 Task: Open Card Card0000000223 in Board Board0000000056 in Workspace WS0000000019 in Trello. Add Member Mailaustralia7@gmail.com to Card Card0000000223 in Board Board0000000056 in Workspace WS0000000019 in Trello. Add Orange Label titled Label0000000223 to Card Card0000000223 in Board Board0000000056 in Workspace WS0000000019 in Trello. Add Checklist CL0000000223 to Card Card0000000223 in Board Board0000000056 in Workspace WS0000000019 in Trello. Add Dates with Start Date as Oct 01 2023 and Due Date as Oct 31 2023 to Card Card0000000223 in Board Board0000000056 in Workspace WS0000000019 in Trello
Action: Mouse moved to (577, 64)
Screenshot: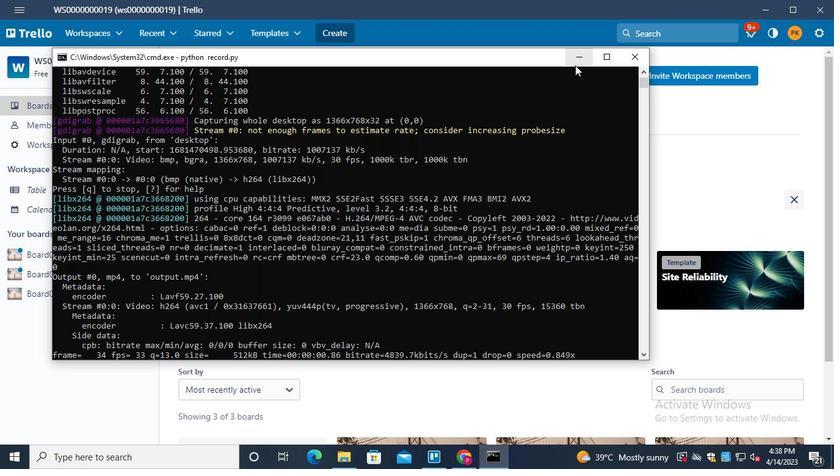 
Action: Mouse pressed left at (577, 64)
Screenshot: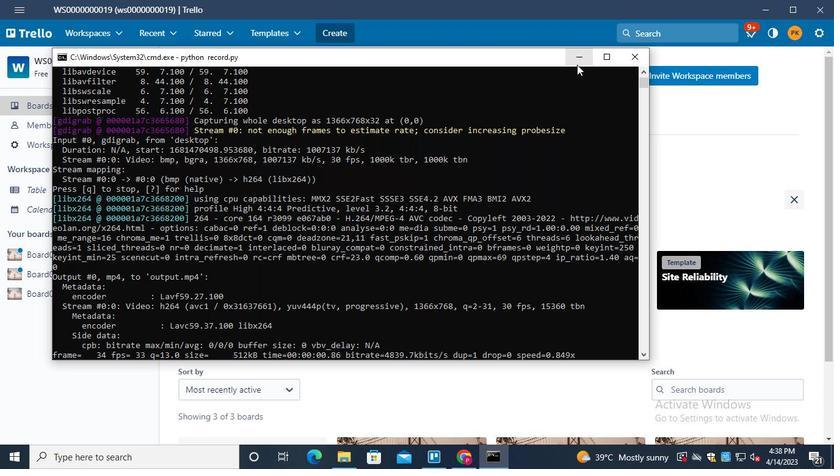 
Action: Mouse moved to (69, 261)
Screenshot: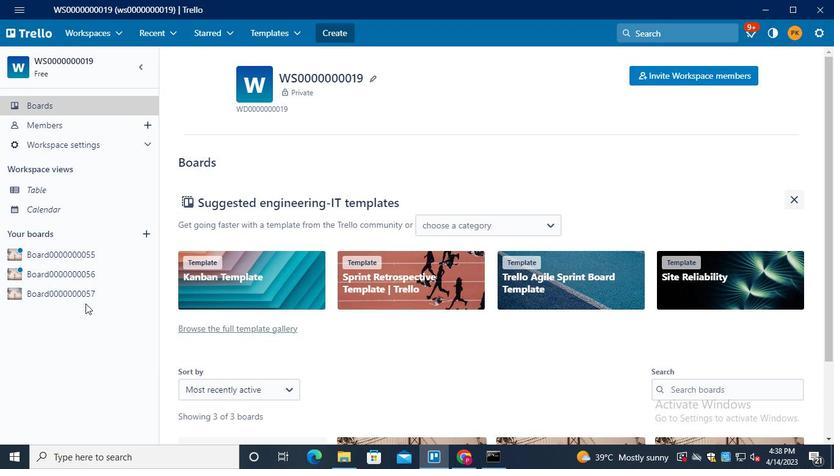 
Action: Mouse pressed left at (69, 261)
Screenshot: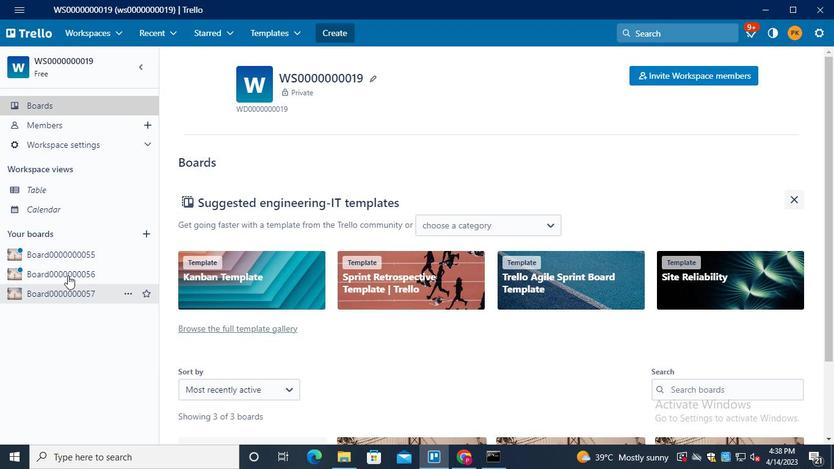 
Action: Mouse moved to (69, 282)
Screenshot: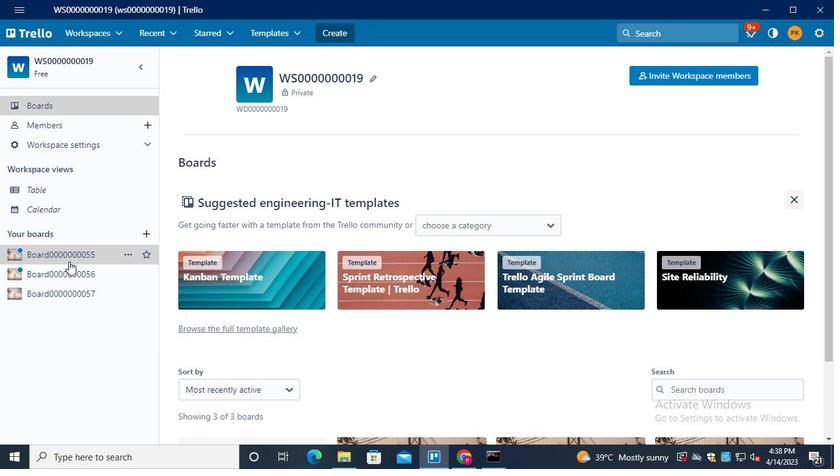
Action: Mouse pressed left at (69, 282)
Screenshot: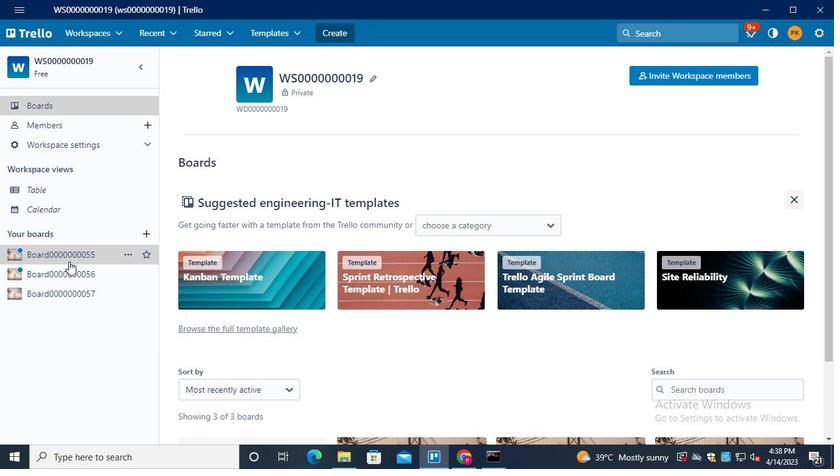 
Action: Mouse moved to (239, 329)
Screenshot: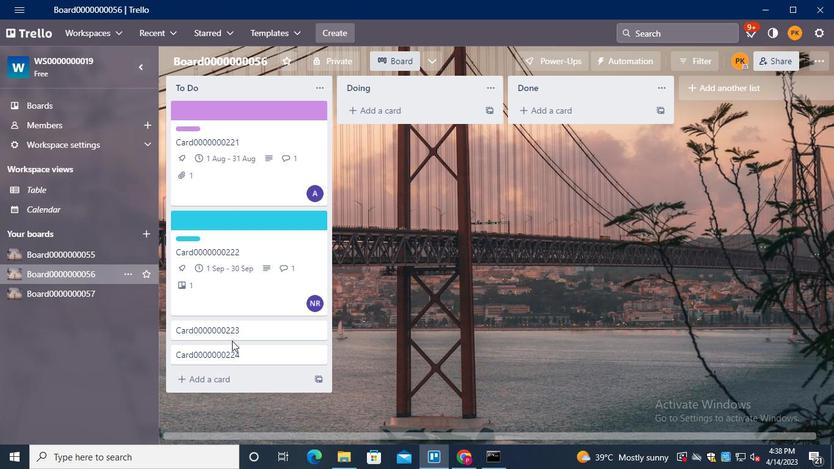 
Action: Mouse pressed left at (239, 329)
Screenshot: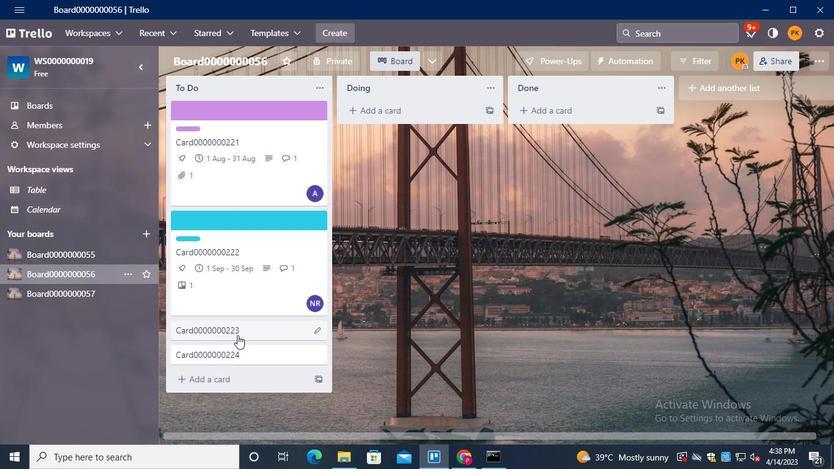 
Action: Mouse moved to (592, 112)
Screenshot: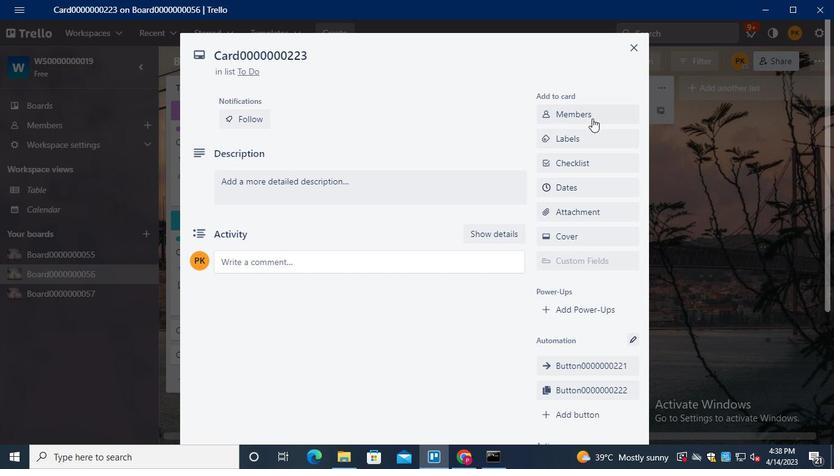 
Action: Mouse pressed left at (592, 112)
Screenshot: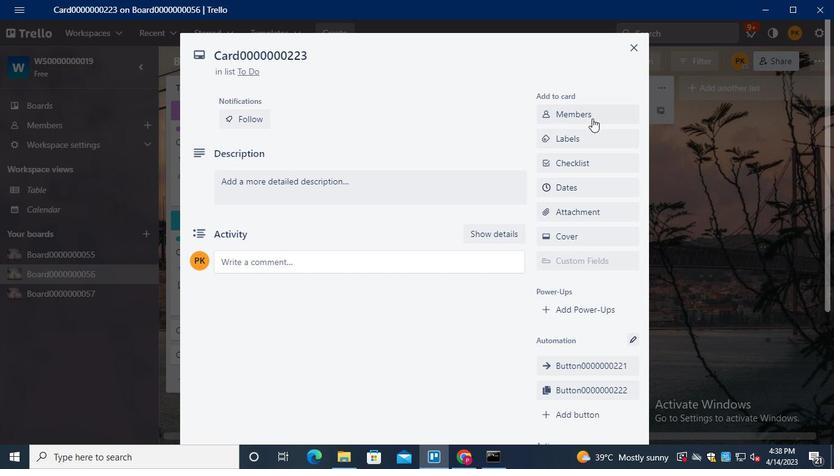 
Action: Keyboard Key.shift
Screenshot: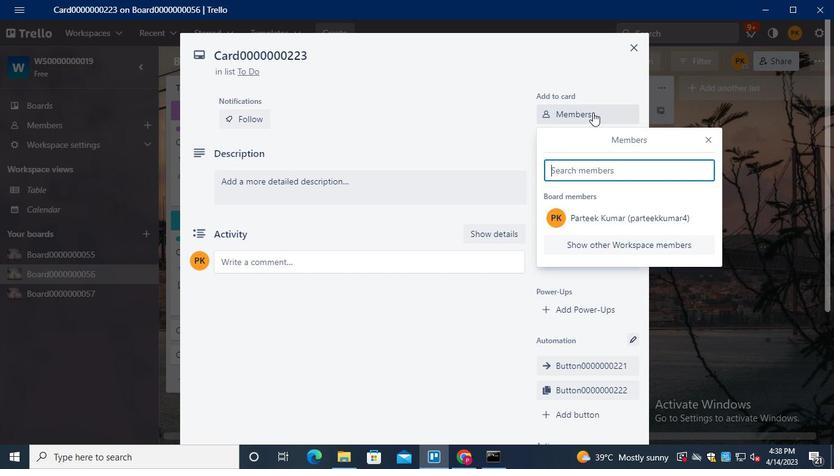 
Action: Keyboard M
Screenshot: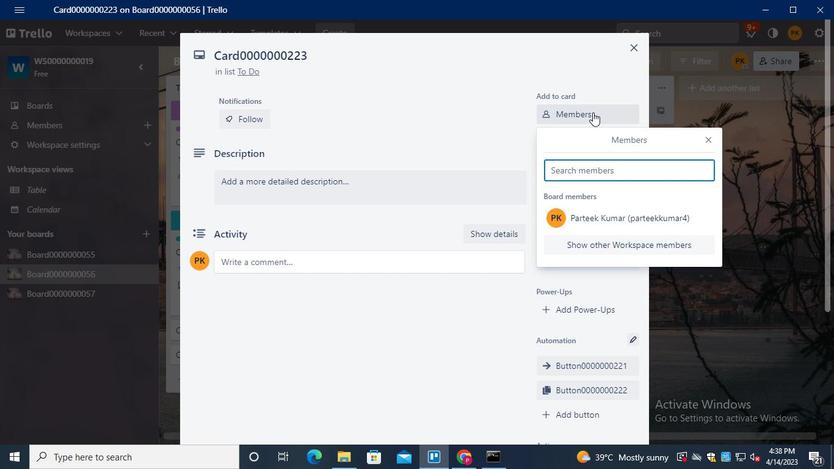 
Action: Keyboard a
Screenshot: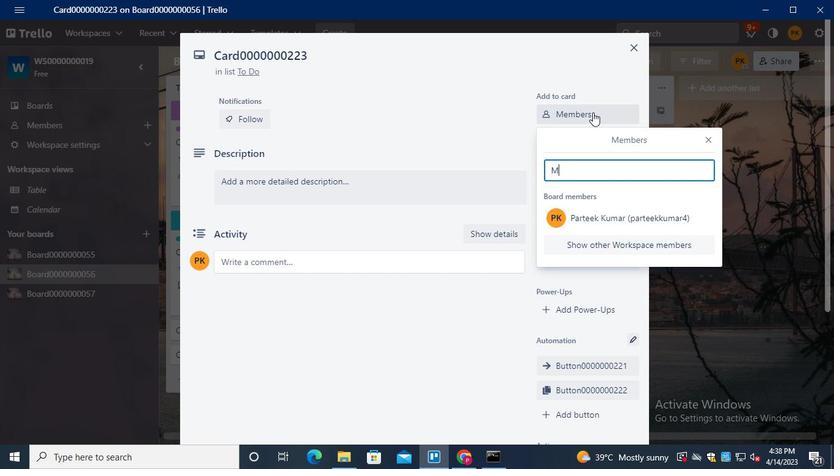 
Action: Keyboard i
Screenshot: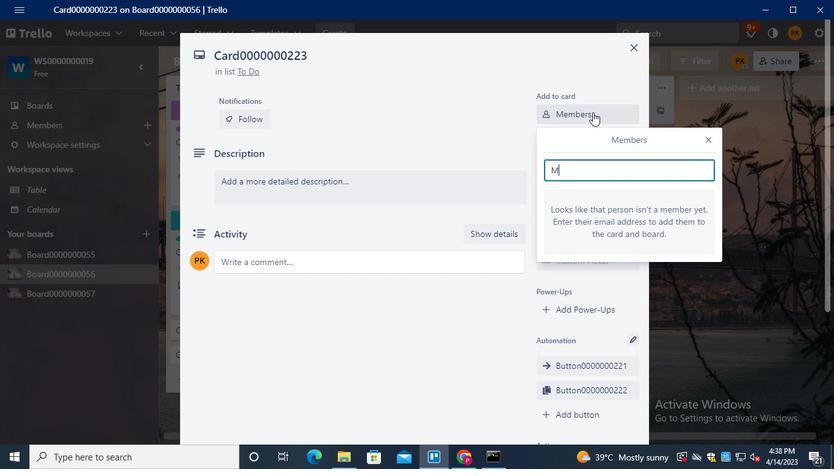 
Action: Keyboard l
Screenshot: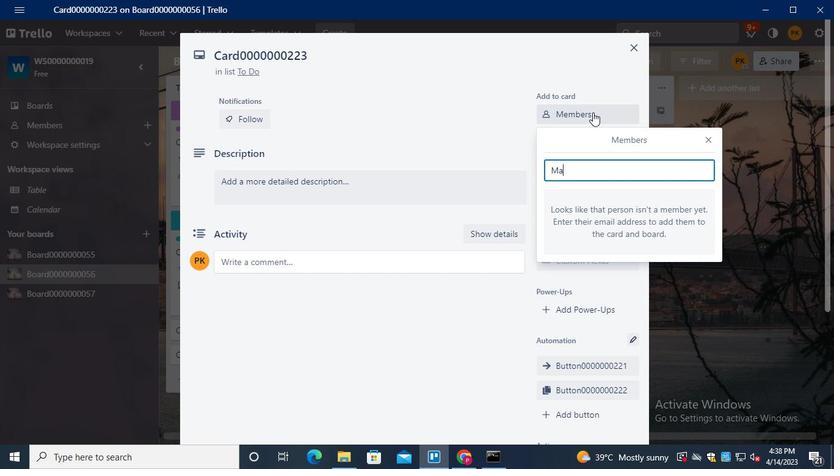 
Action: Keyboard a
Screenshot: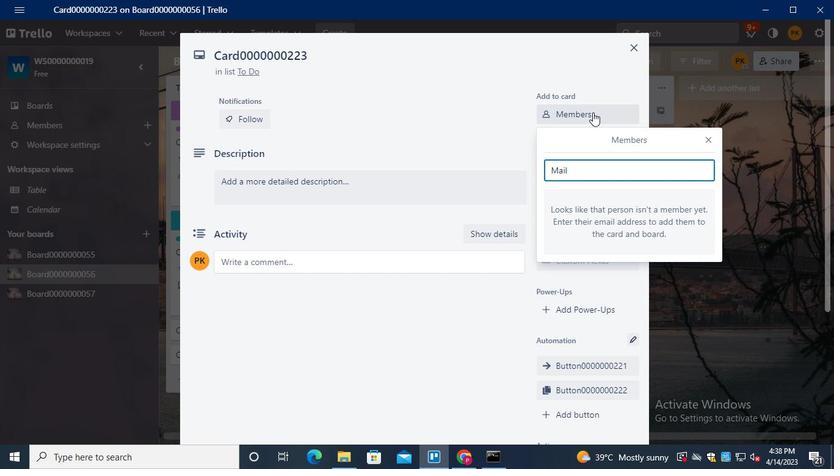 
Action: Keyboard u
Screenshot: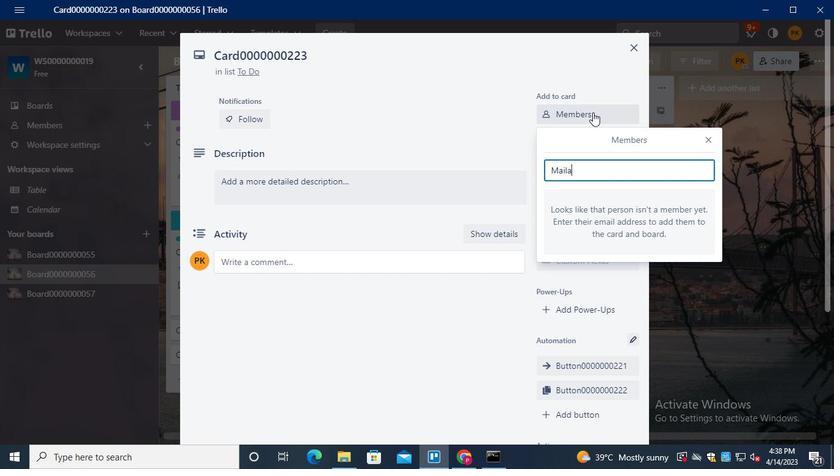
Action: Keyboard s
Screenshot: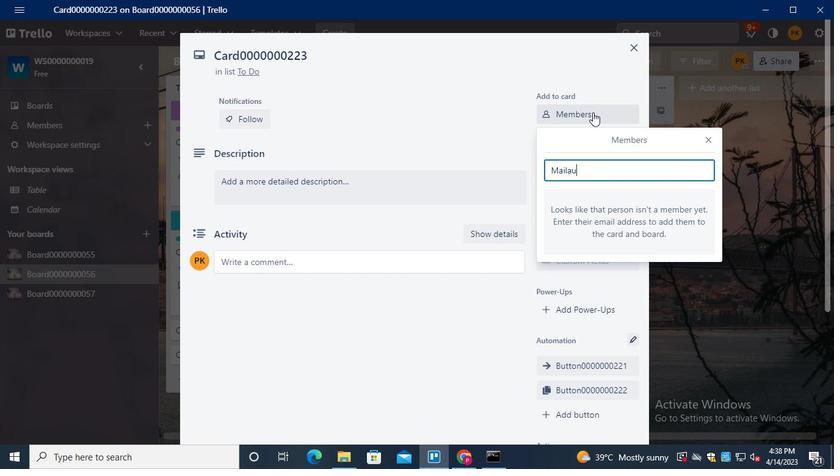 
Action: Keyboard t
Screenshot: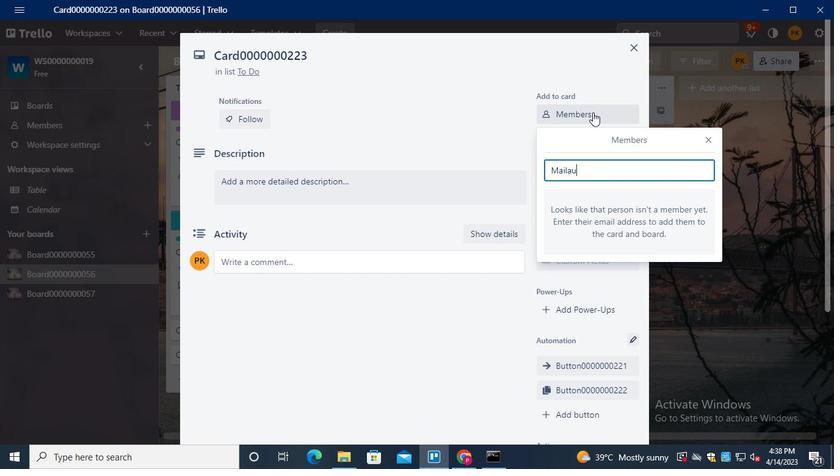 
Action: Keyboard r
Screenshot: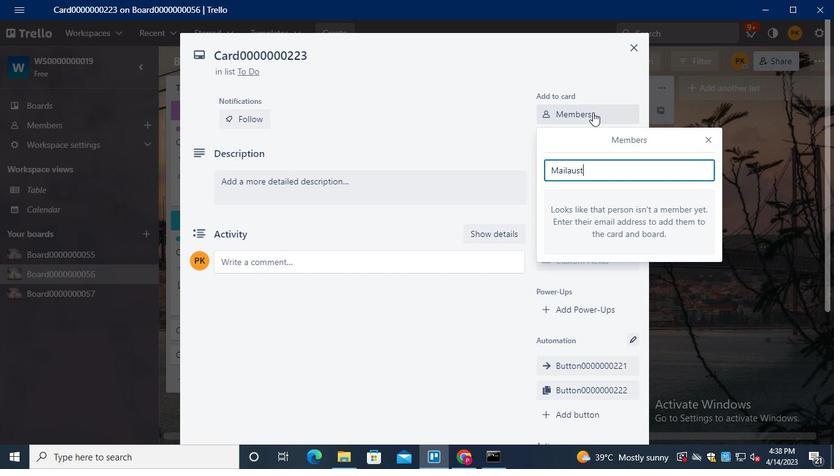 
Action: Keyboard a
Screenshot: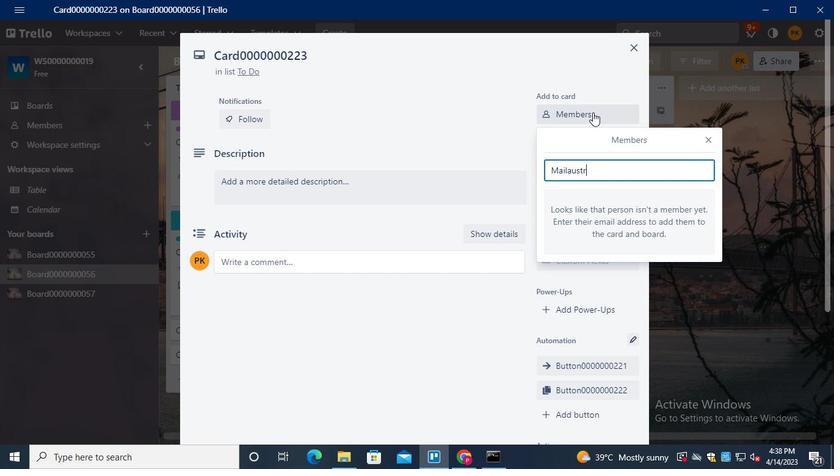 
Action: Keyboard l
Screenshot: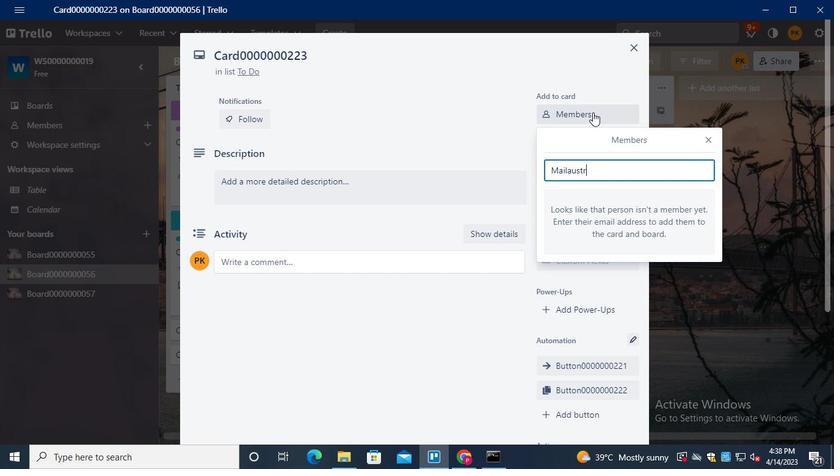 
Action: Keyboard i
Screenshot: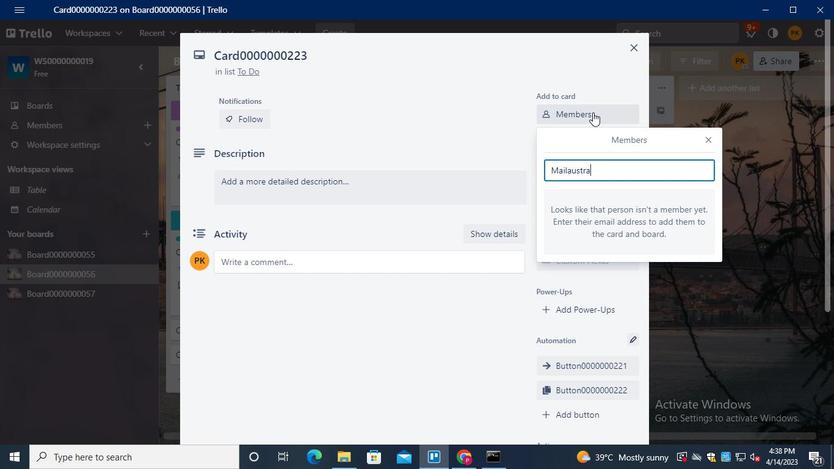 
Action: Keyboard a
Screenshot: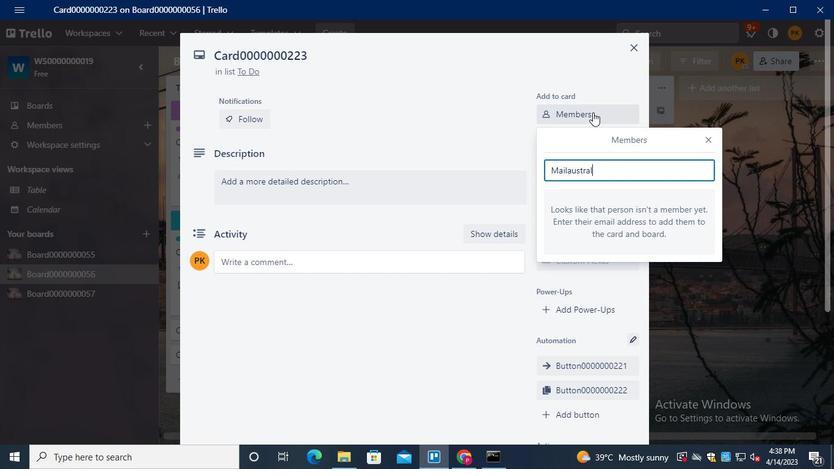 
Action: Keyboard <103>
Screenshot: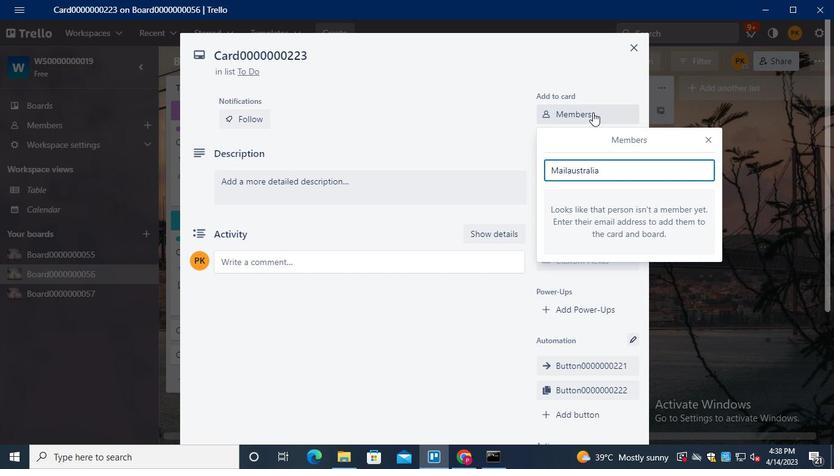 
Action: Keyboard Key.shift
Screenshot: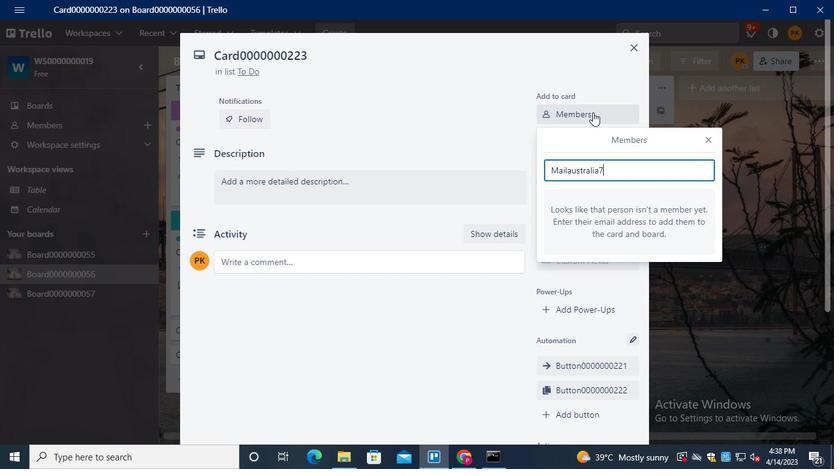 
Action: Keyboard @
Screenshot: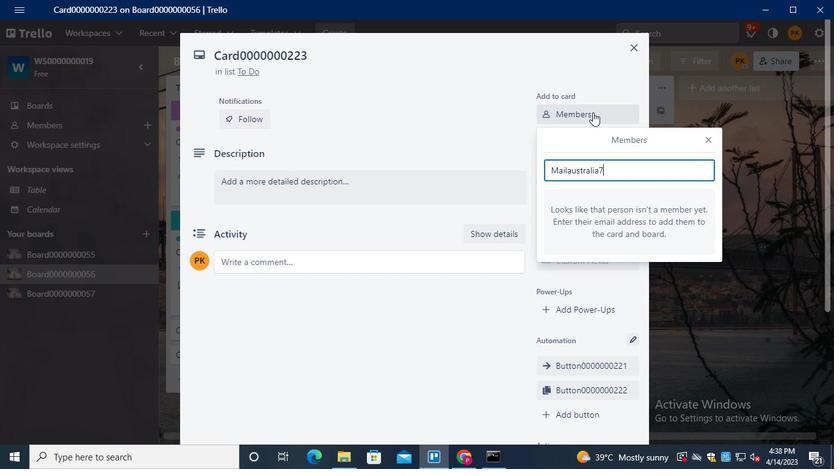 
Action: Keyboard g
Screenshot: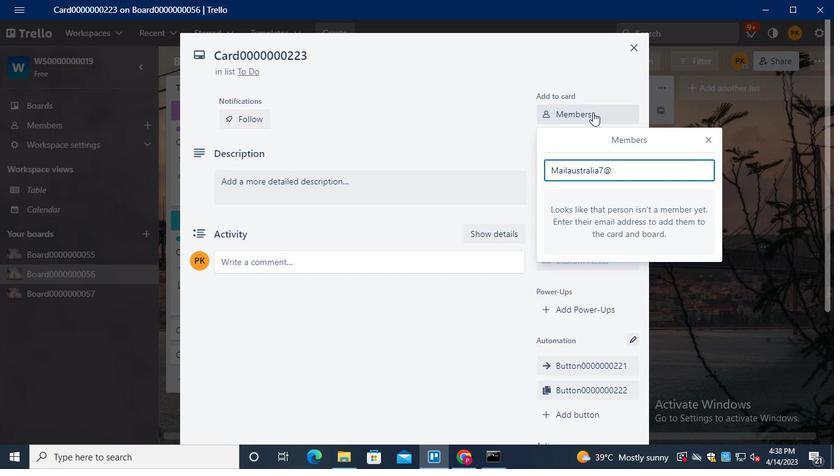 
Action: Keyboard m
Screenshot: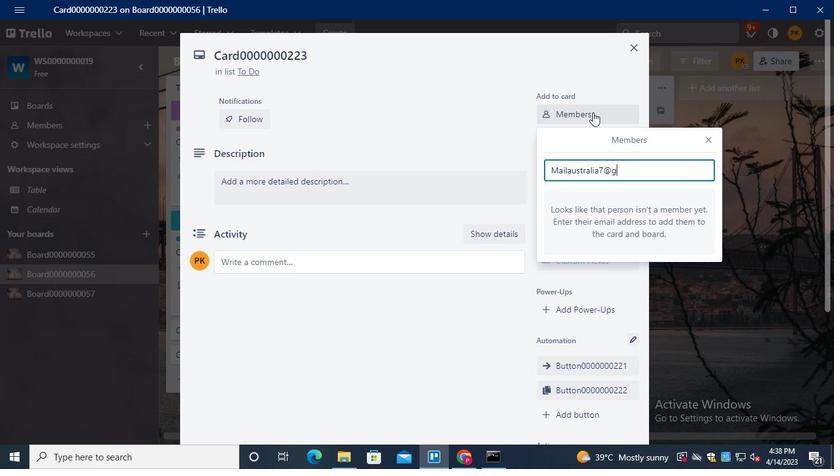 
Action: Keyboard a
Screenshot: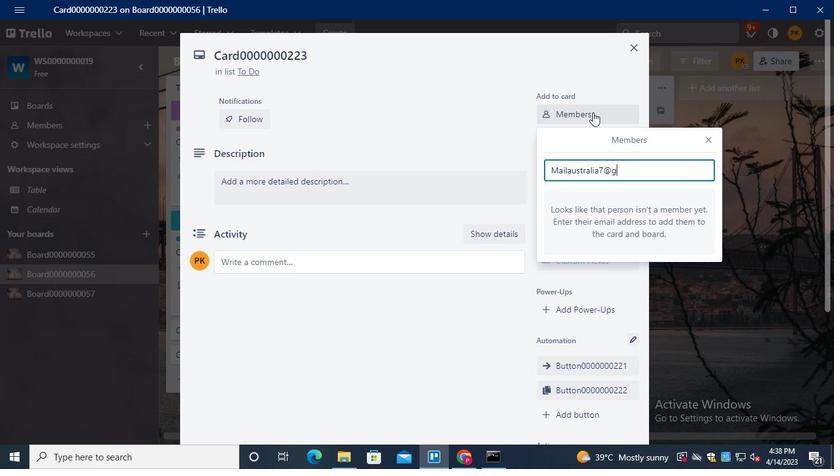 
Action: Keyboard i
Screenshot: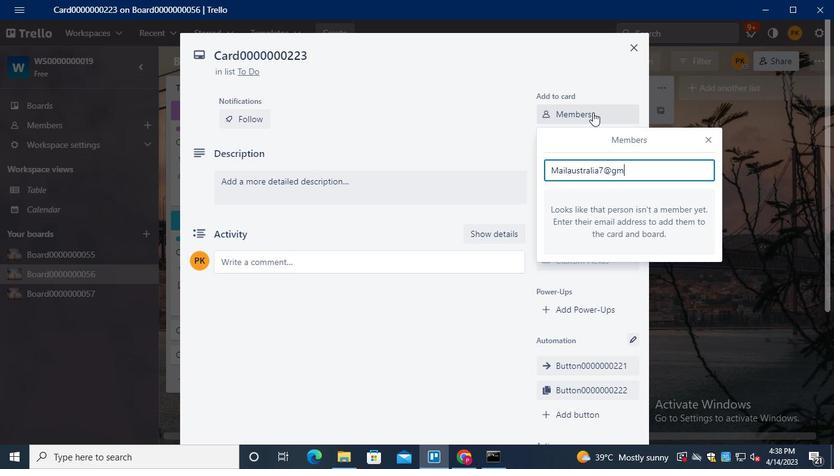 
Action: Keyboard l
Screenshot: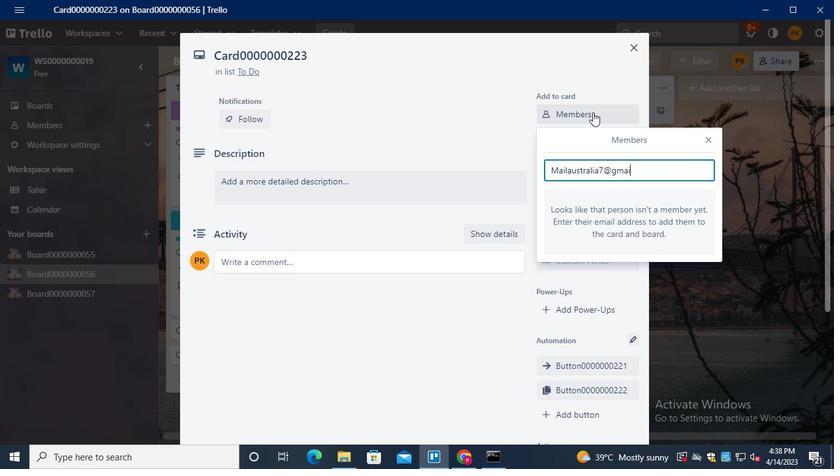 
Action: Keyboard .
Screenshot: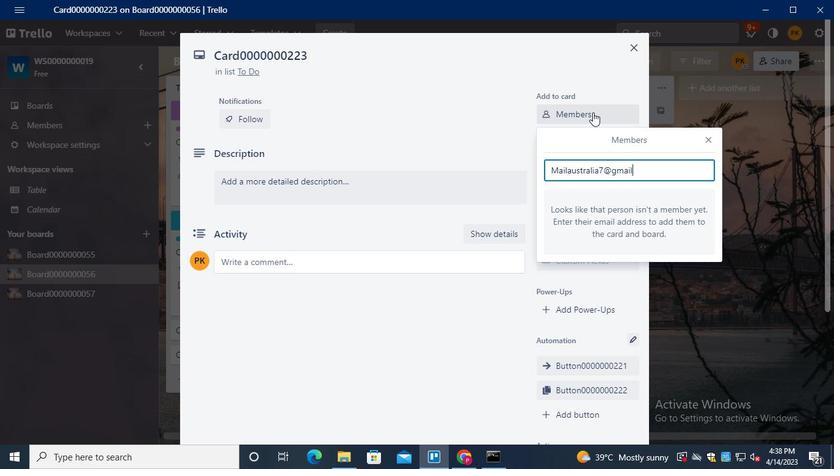 
Action: Keyboard c
Screenshot: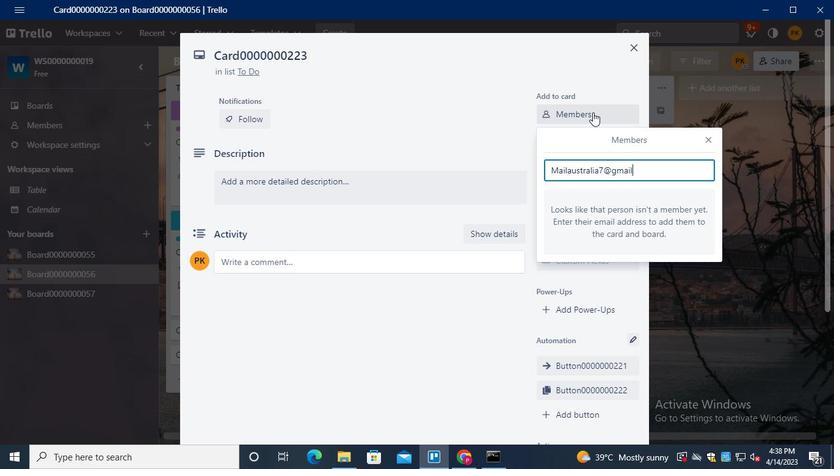 
Action: Keyboard o
Screenshot: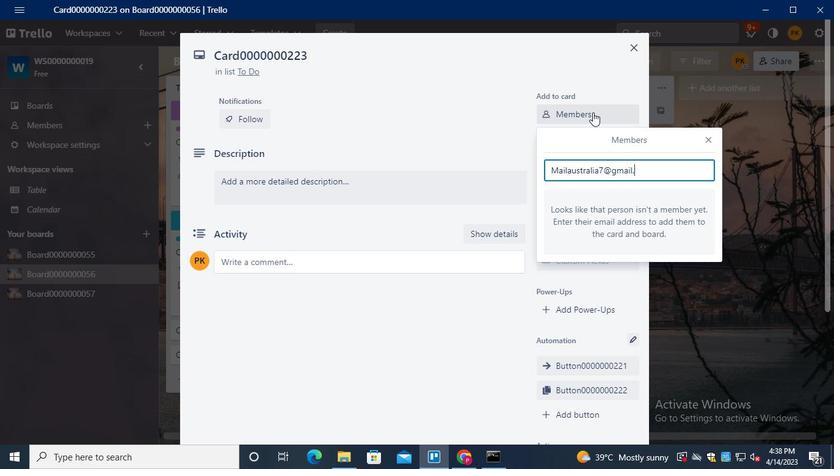 
Action: Keyboard m
Screenshot: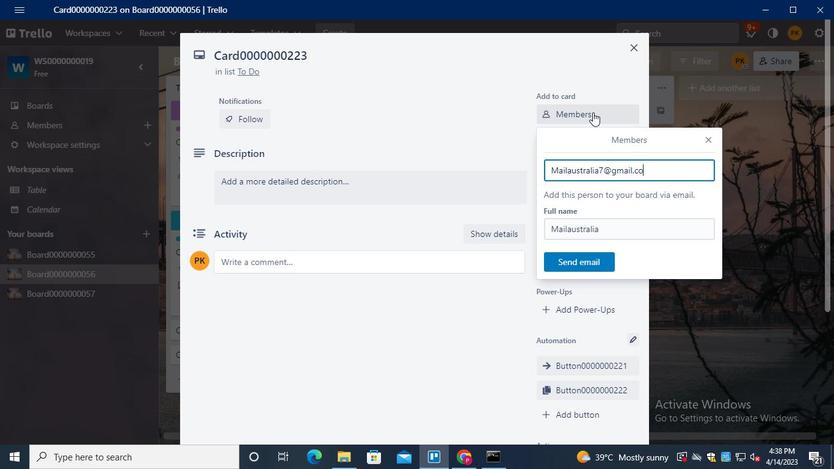 
Action: Mouse moved to (574, 266)
Screenshot: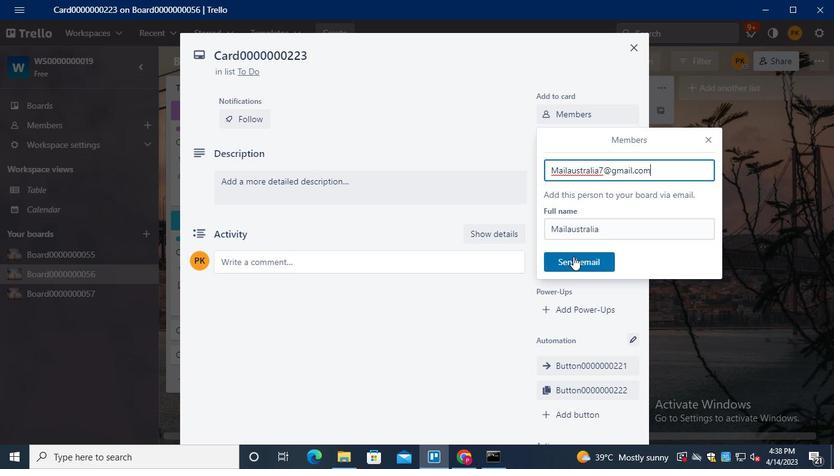 
Action: Mouse pressed left at (574, 266)
Screenshot: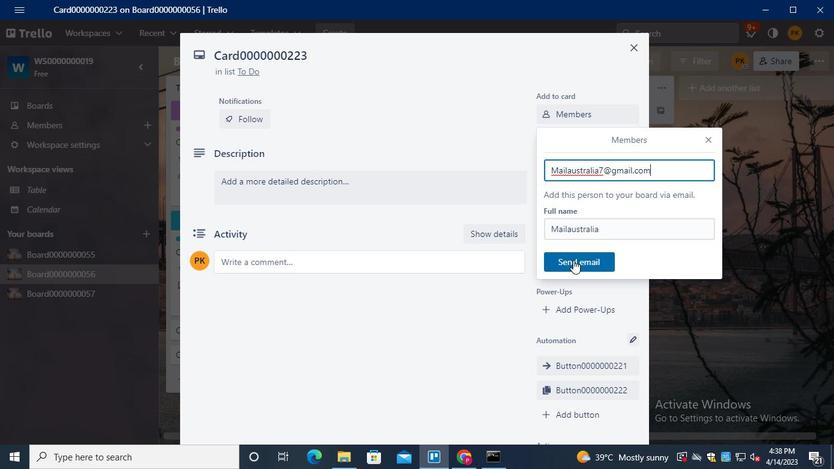 
Action: Mouse moved to (589, 140)
Screenshot: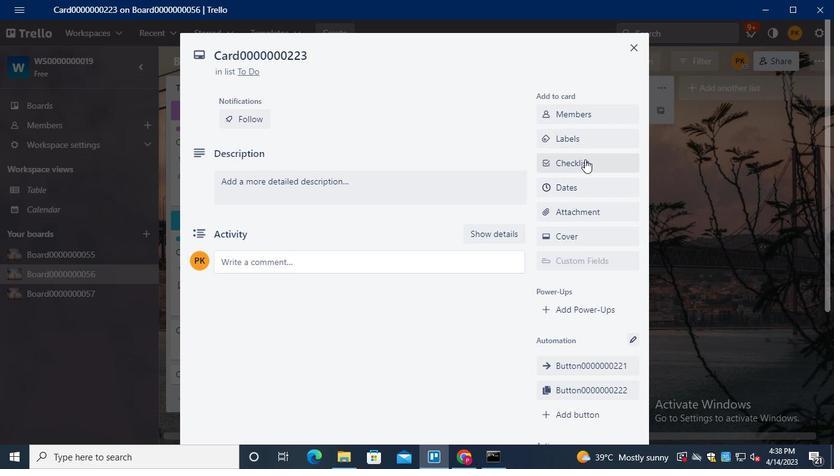 
Action: Mouse pressed left at (589, 140)
Screenshot: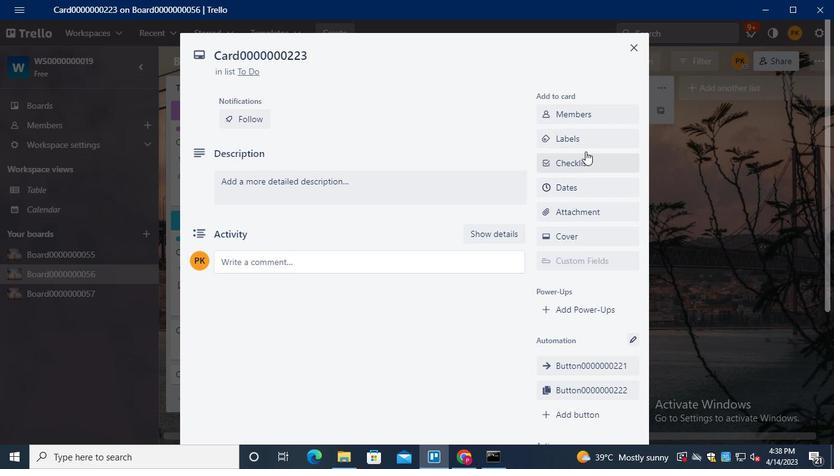 
Action: Mouse moved to (621, 315)
Screenshot: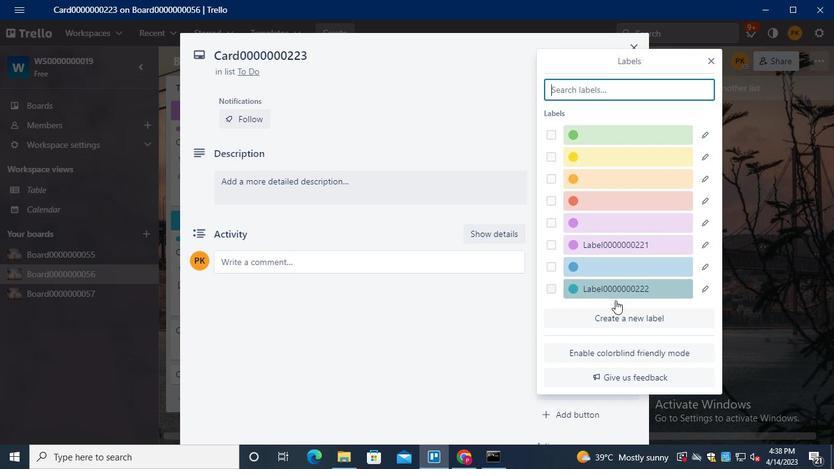 
Action: Mouse pressed left at (621, 315)
Screenshot: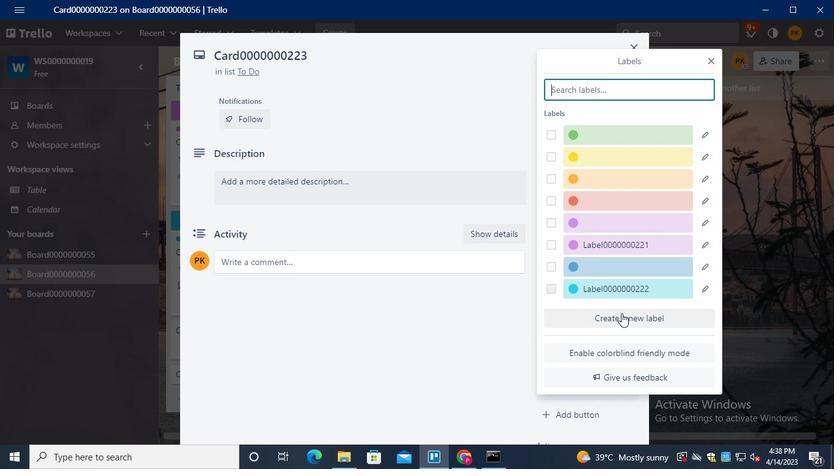 
Action: Mouse moved to (608, 174)
Screenshot: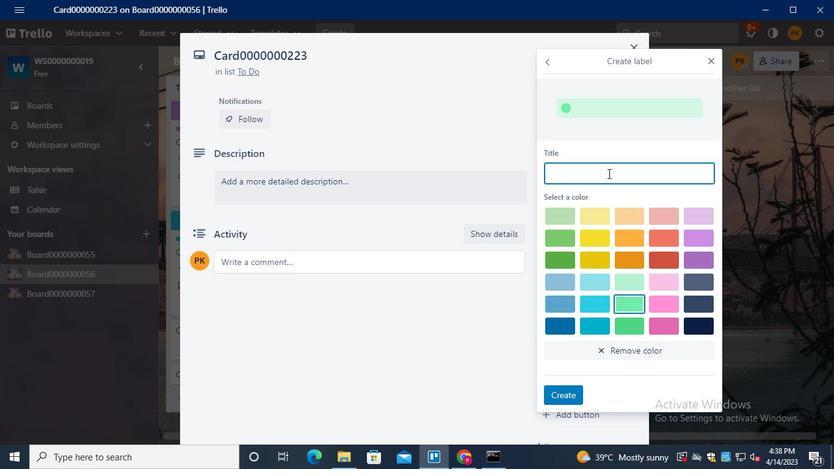 
Action: Keyboard Key.shift
Screenshot: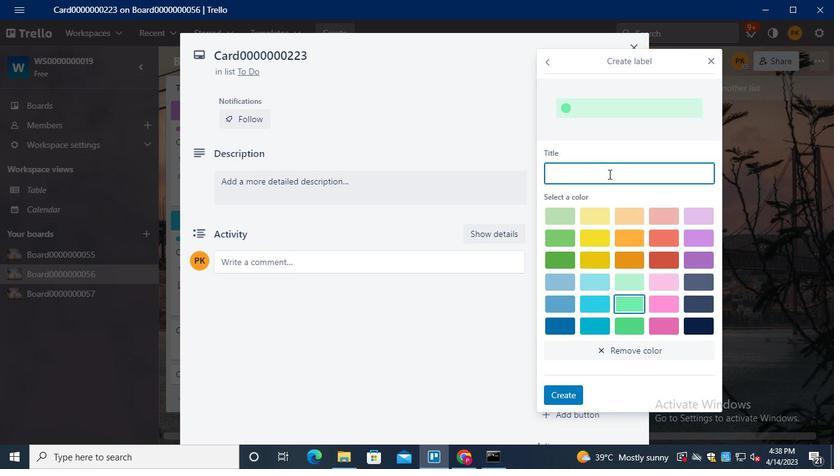
Action: Keyboard L
Screenshot: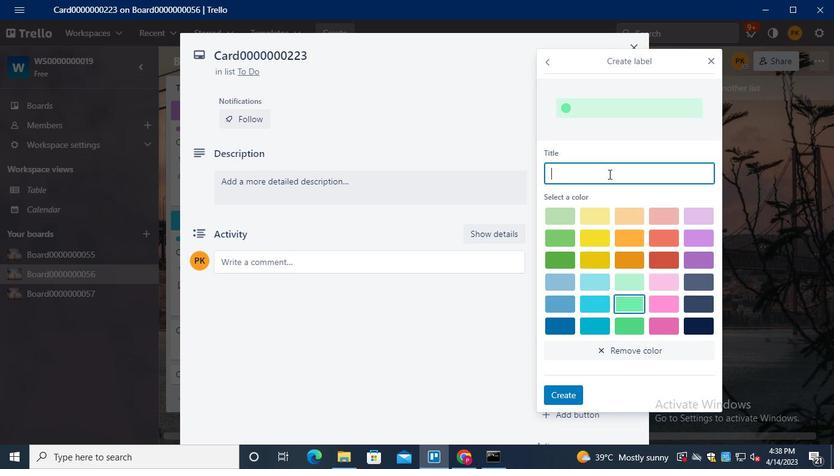
Action: Keyboard a
Screenshot: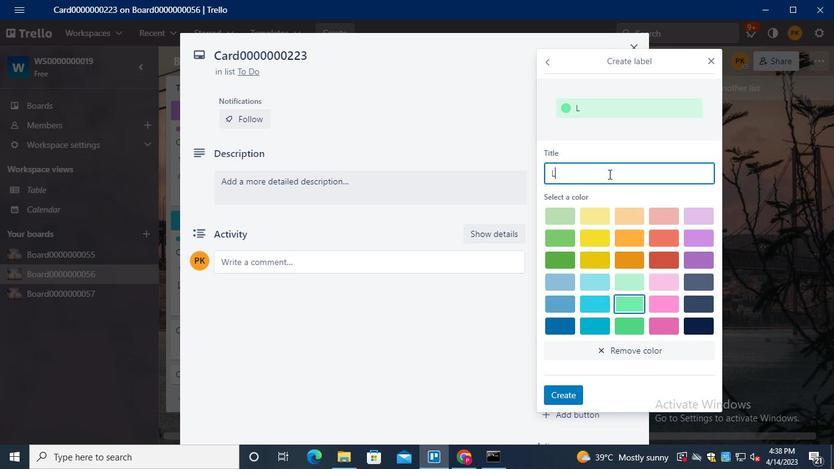 
Action: Keyboard b
Screenshot: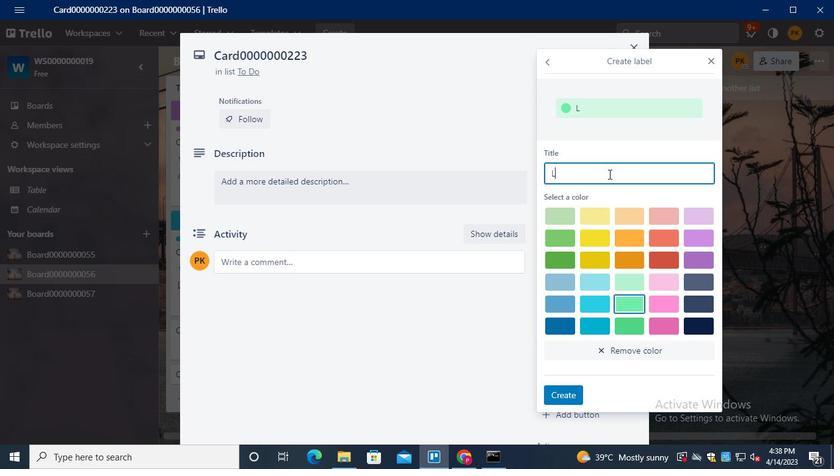
Action: Keyboard e
Screenshot: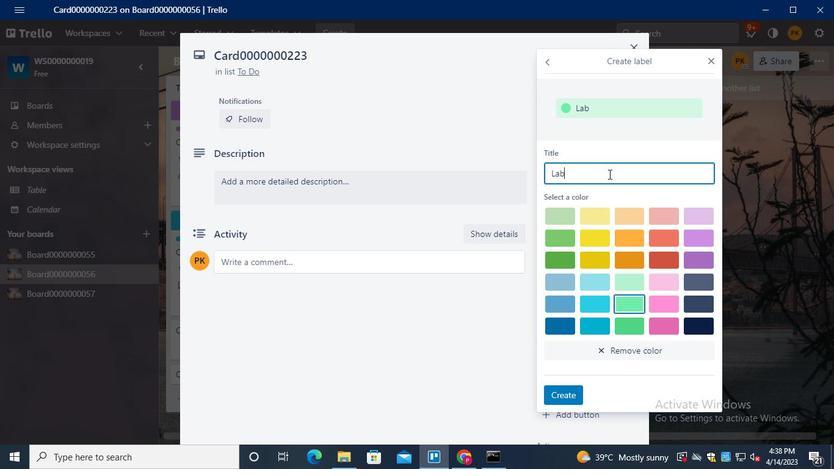 
Action: Keyboard l
Screenshot: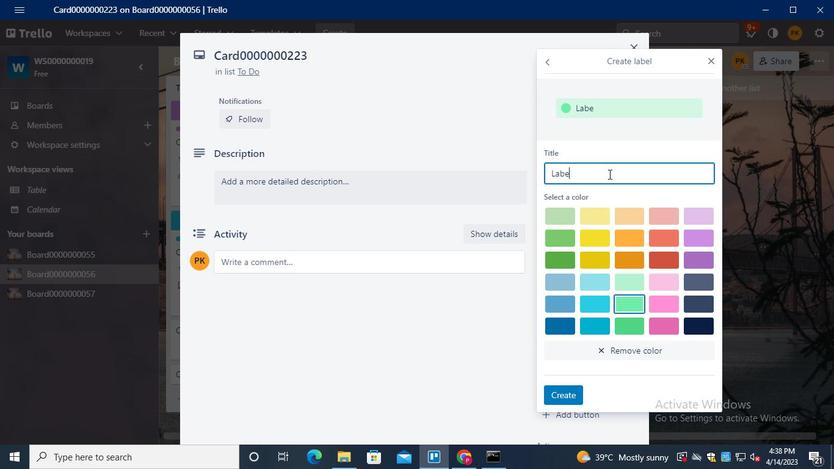 
Action: Keyboard <96>
Screenshot: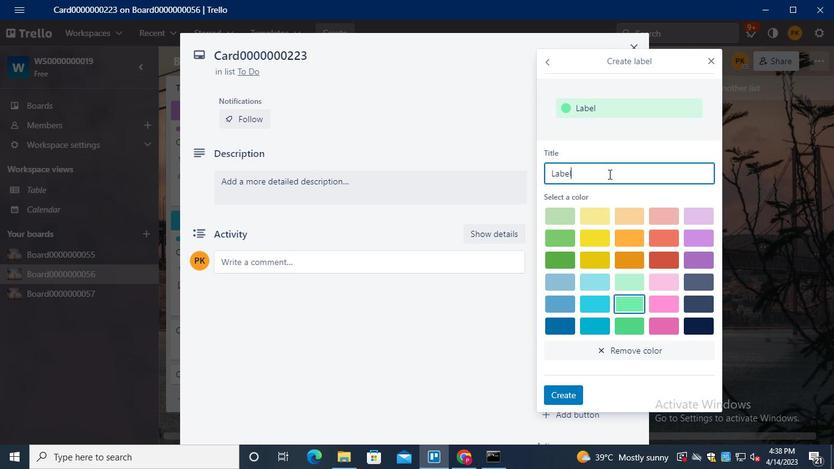 
Action: Keyboard <96>
Screenshot: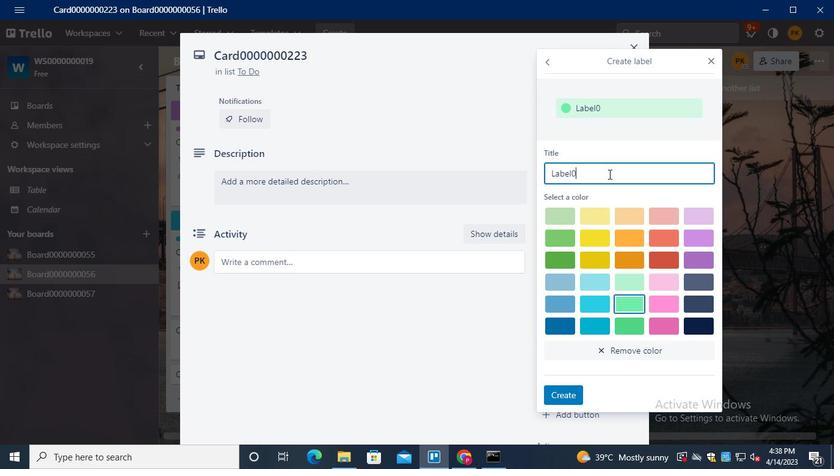 
Action: Keyboard <96>
Screenshot: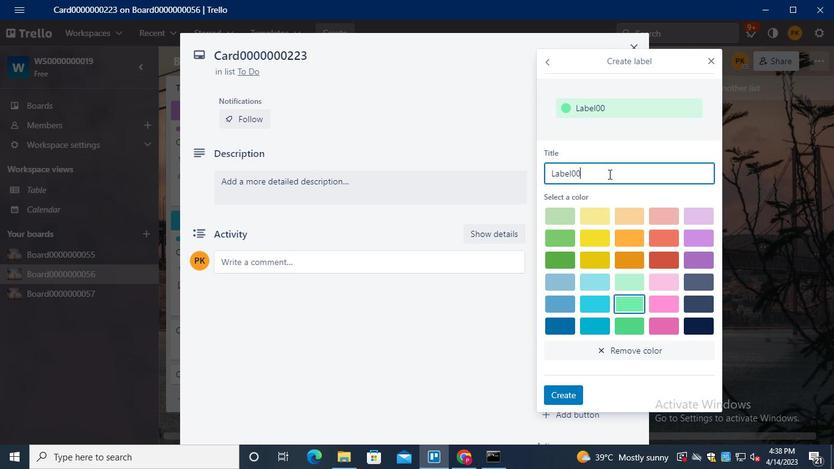 
Action: Keyboard <96>
Screenshot: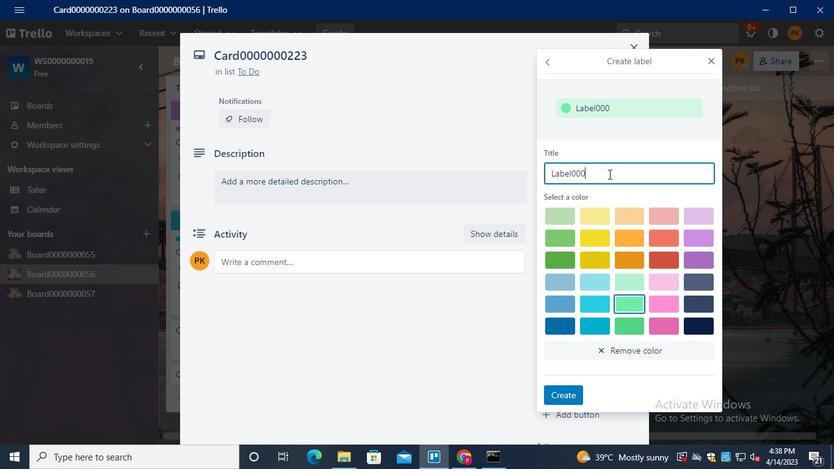 
Action: Keyboard <96>
Screenshot: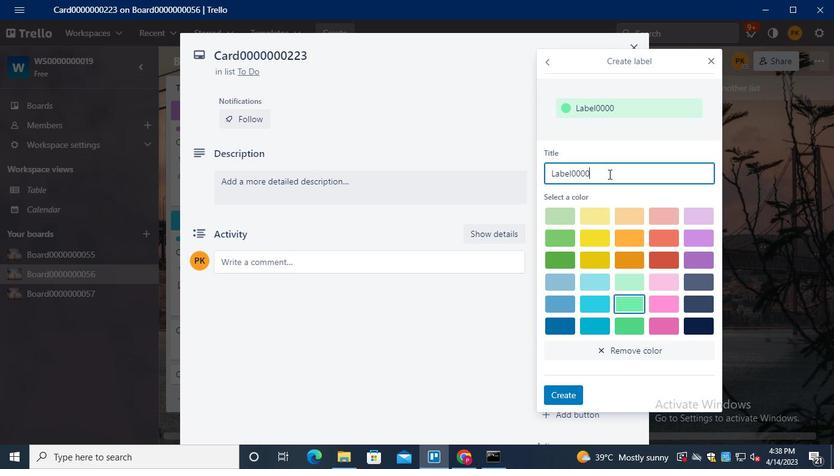 
Action: Keyboard <96>
Screenshot: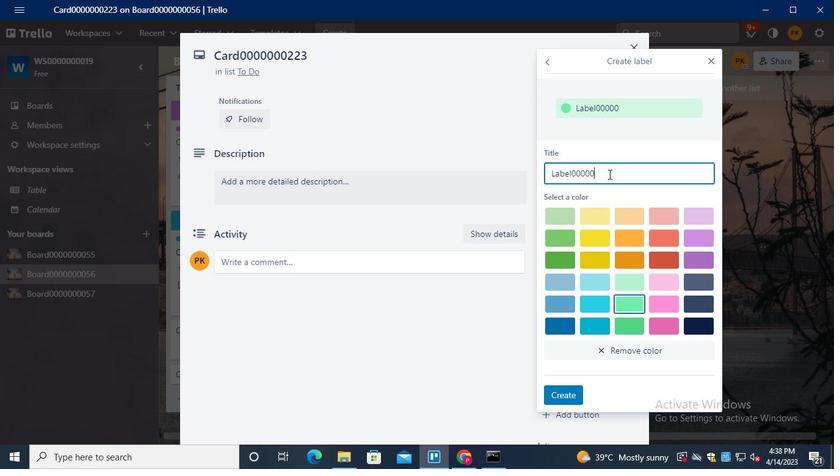 
Action: Keyboard <96>
Screenshot: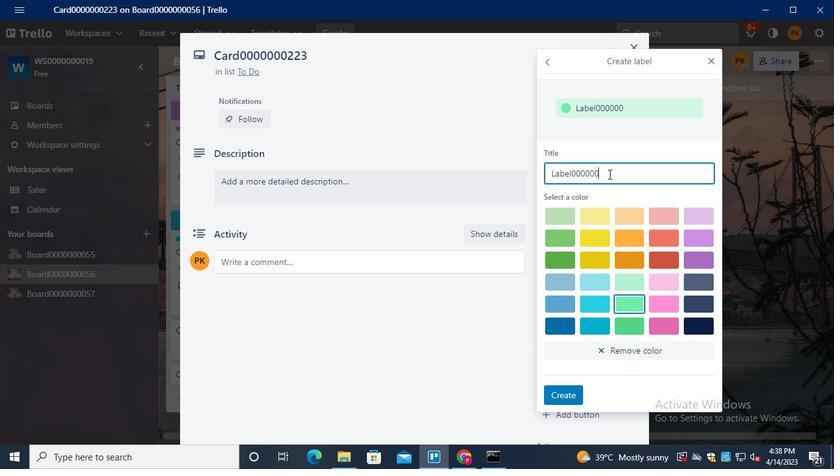 
Action: Keyboard <98>
Screenshot: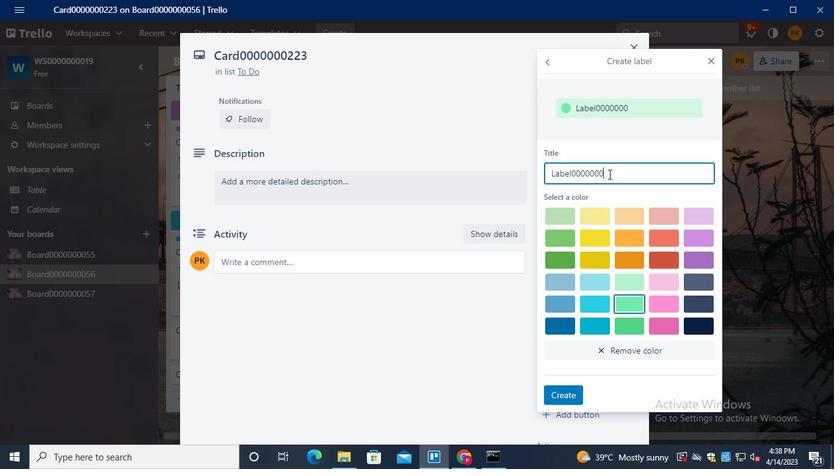 
Action: Keyboard <98>
Screenshot: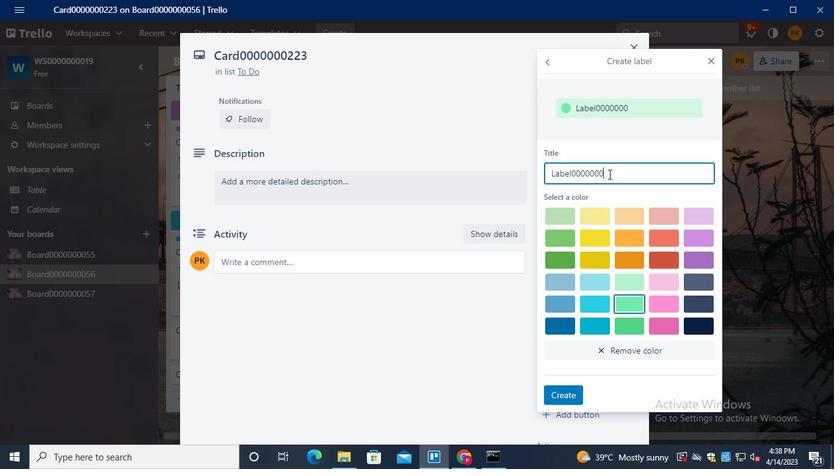 
Action: Keyboard <99>
Screenshot: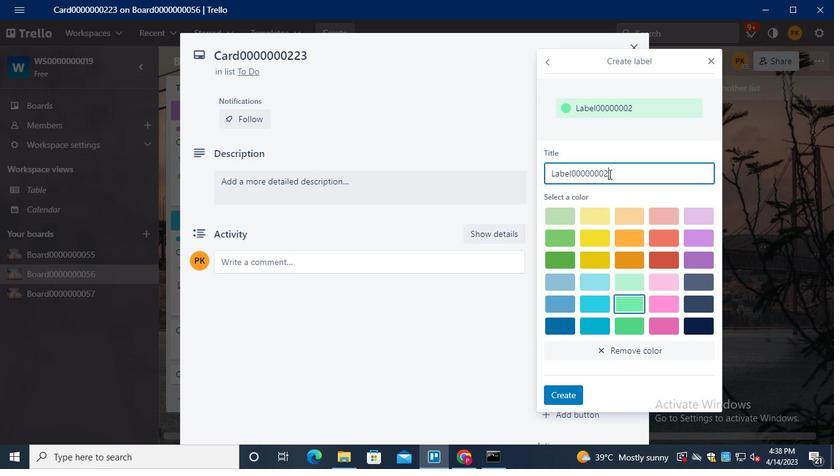 
Action: Mouse moved to (630, 236)
Screenshot: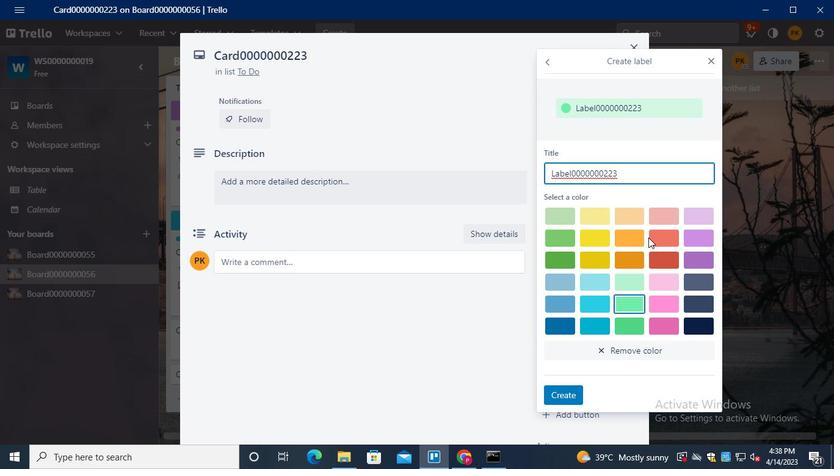 
Action: Mouse pressed left at (630, 236)
Screenshot: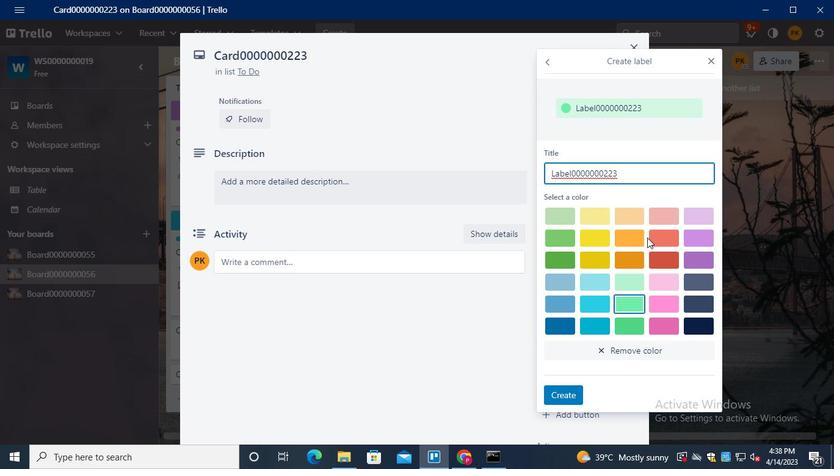 
Action: Mouse moved to (575, 395)
Screenshot: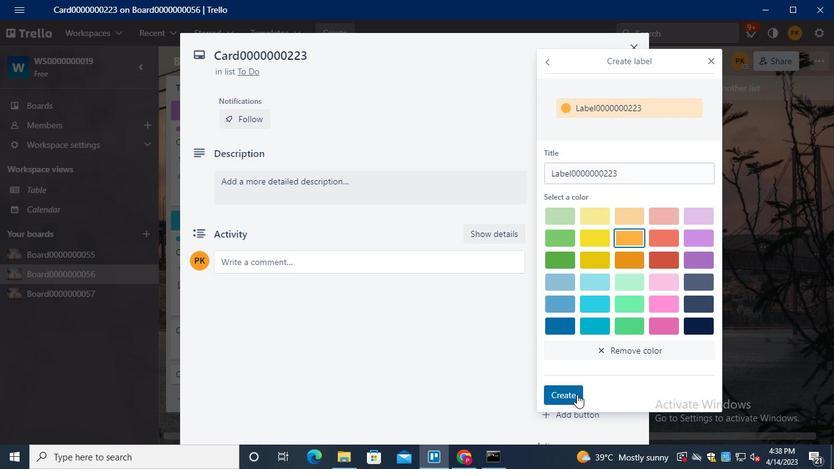 
Action: Mouse pressed left at (575, 395)
Screenshot: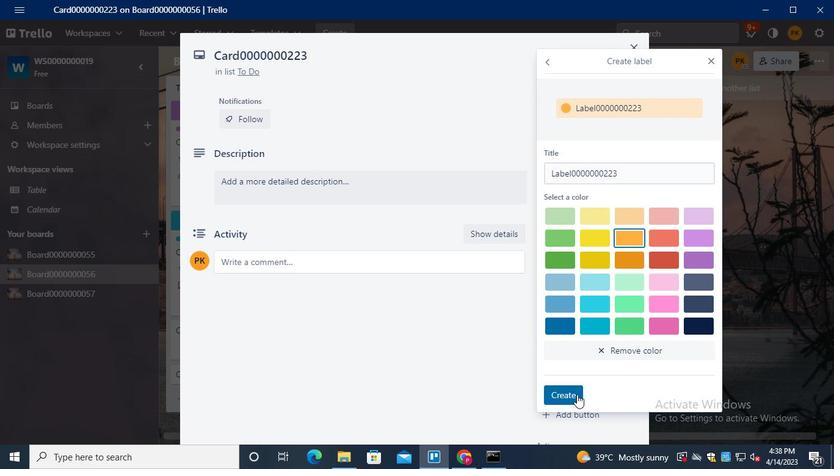 
Action: Mouse moved to (711, 61)
Screenshot: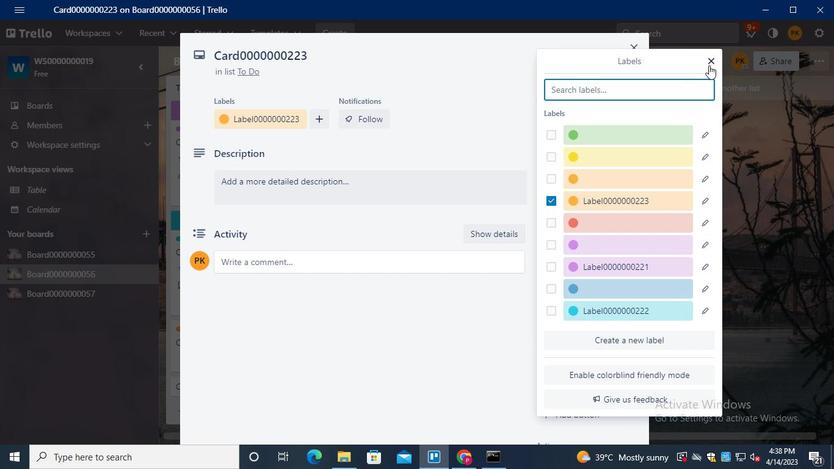
Action: Mouse pressed left at (711, 61)
Screenshot: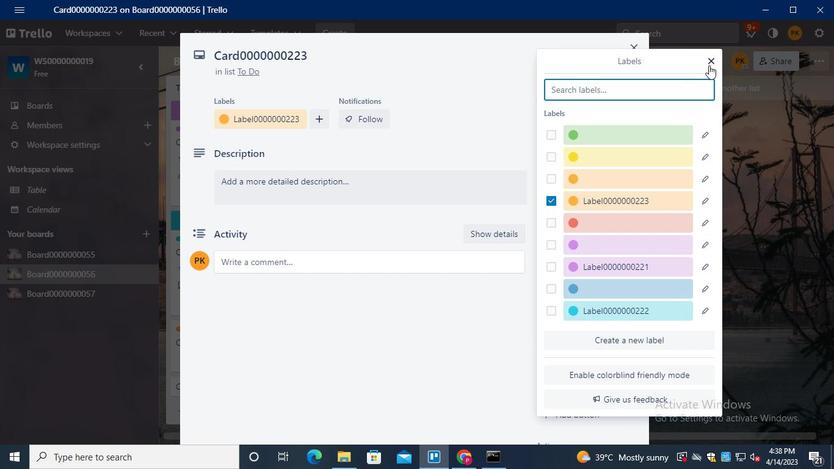 
Action: Mouse moved to (585, 162)
Screenshot: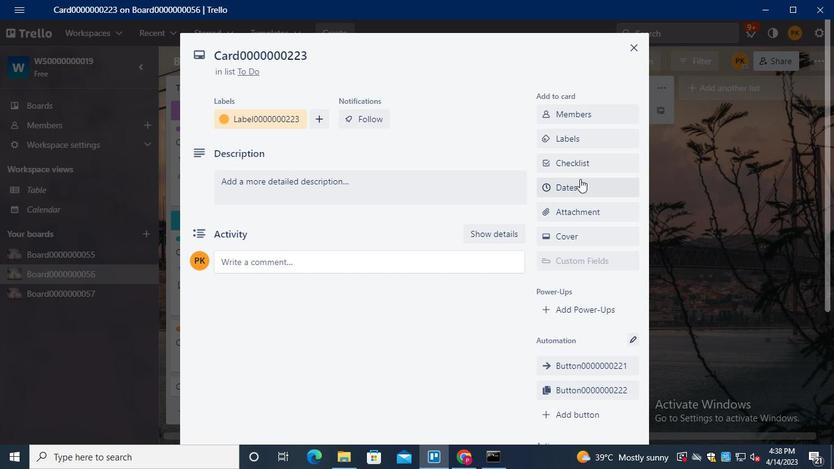 
Action: Mouse pressed left at (585, 162)
Screenshot: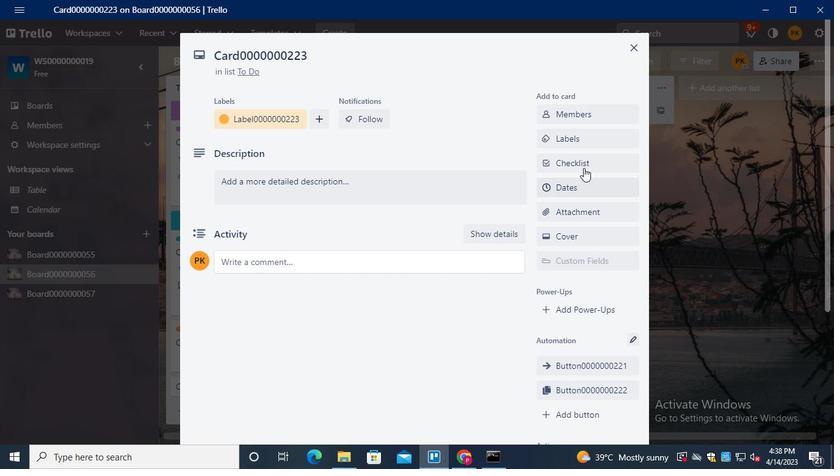 
Action: Mouse moved to (614, 222)
Screenshot: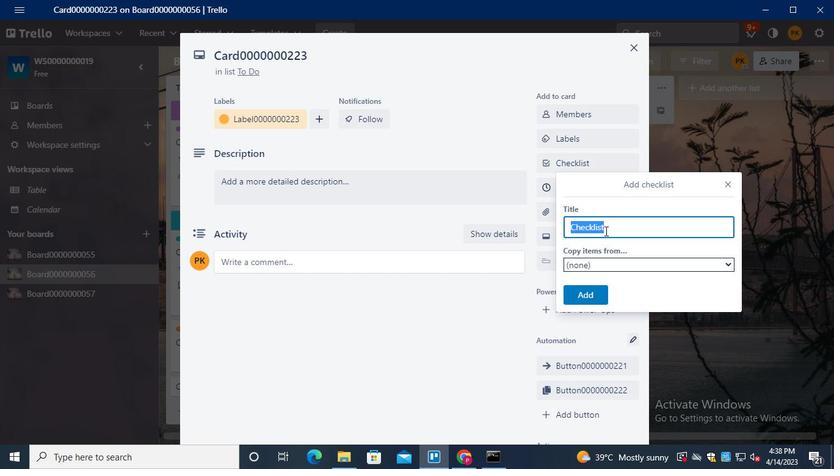 
Action: Keyboard Key.shift
Screenshot: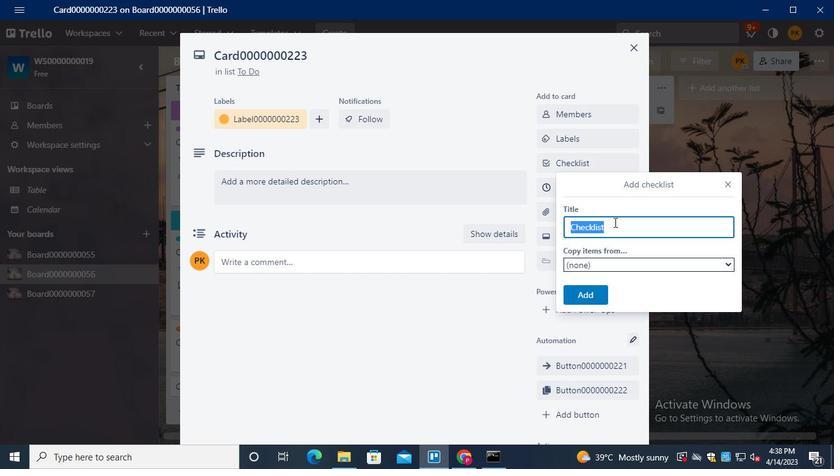 
Action: Keyboard C
Screenshot: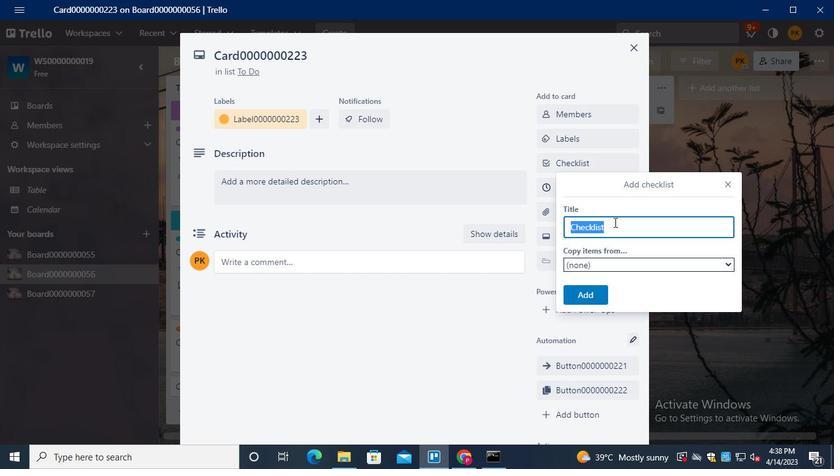 
Action: Keyboard L
Screenshot: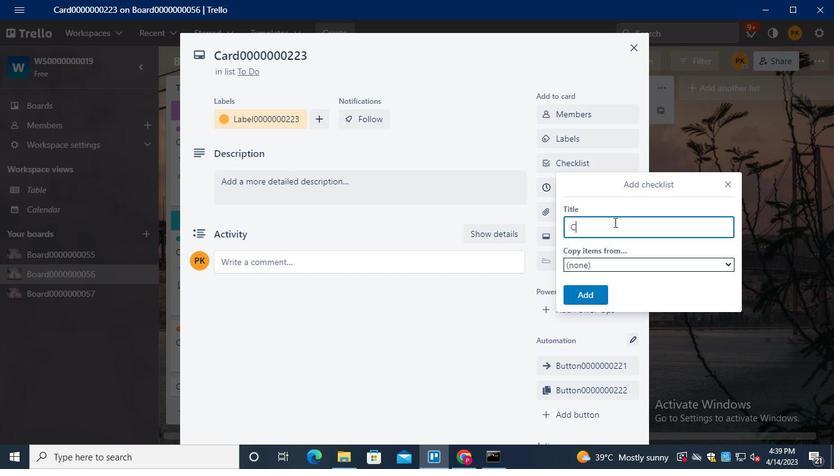 
Action: Keyboard <96>
Screenshot: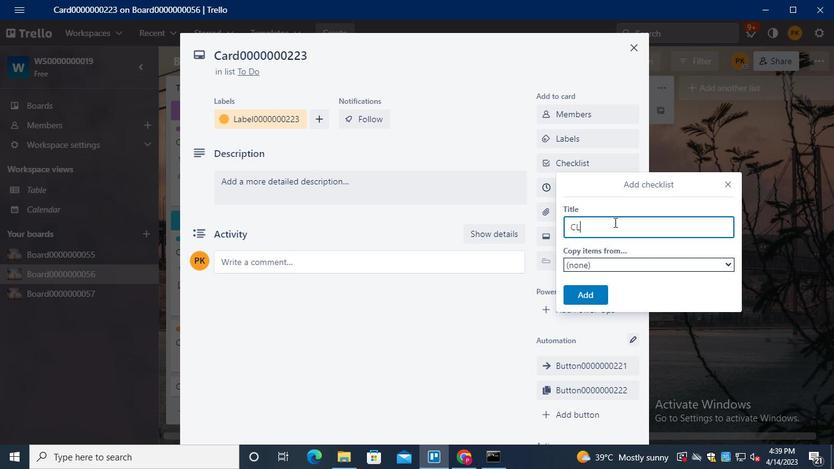 
Action: Keyboard <96>
Screenshot: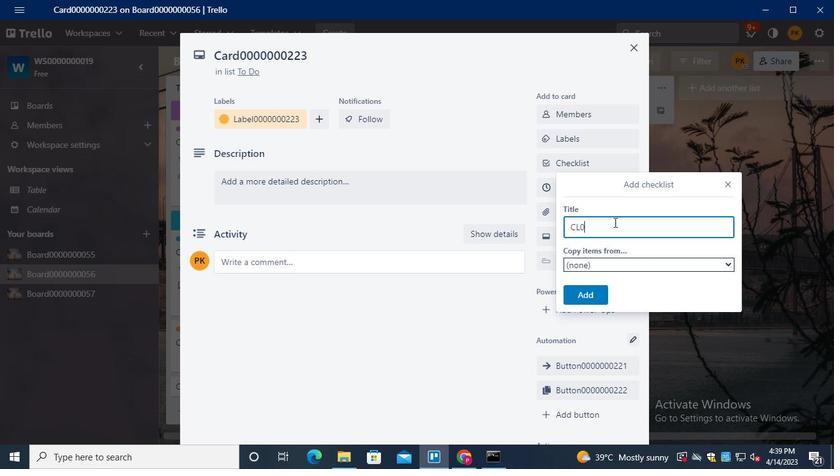 
Action: Keyboard <96>
Screenshot: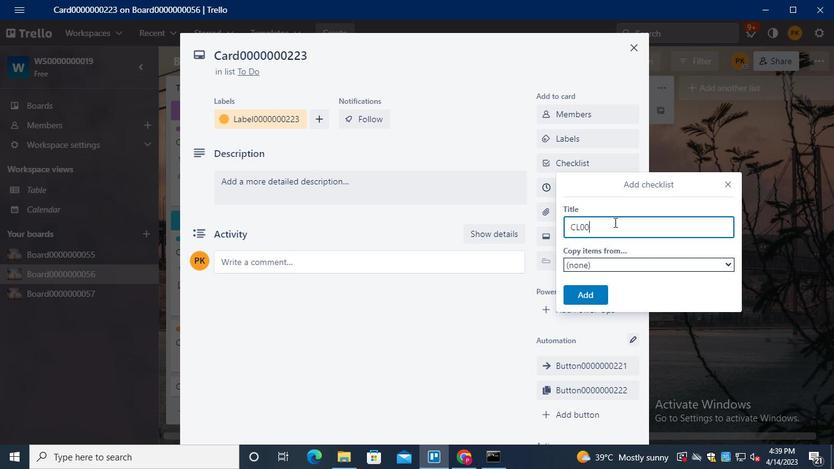
Action: Keyboard <96>
Screenshot: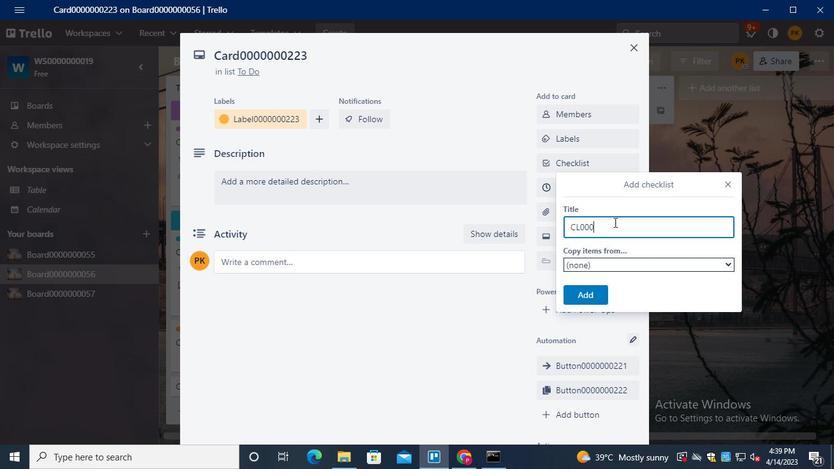 
Action: Keyboard <96>
Screenshot: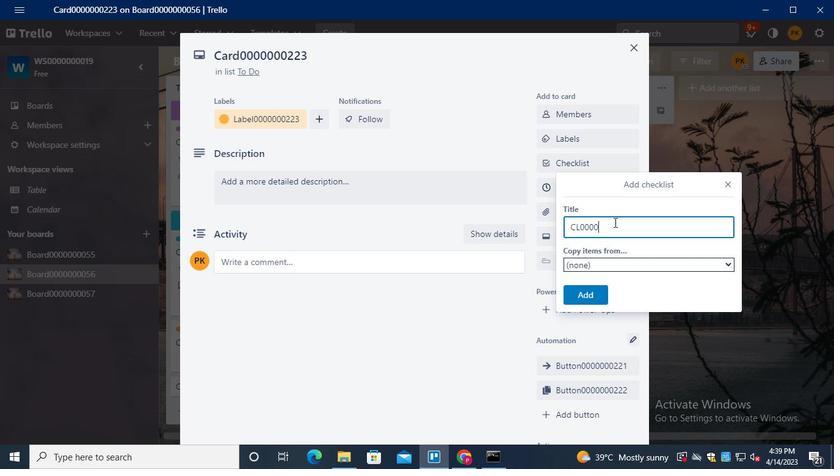 
Action: Keyboard <96>
Screenshot: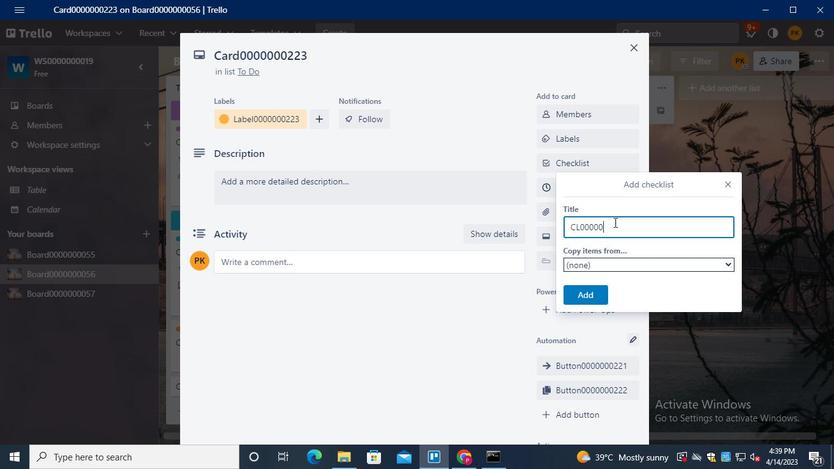 
Action: Keyboard <96>
Screenshot: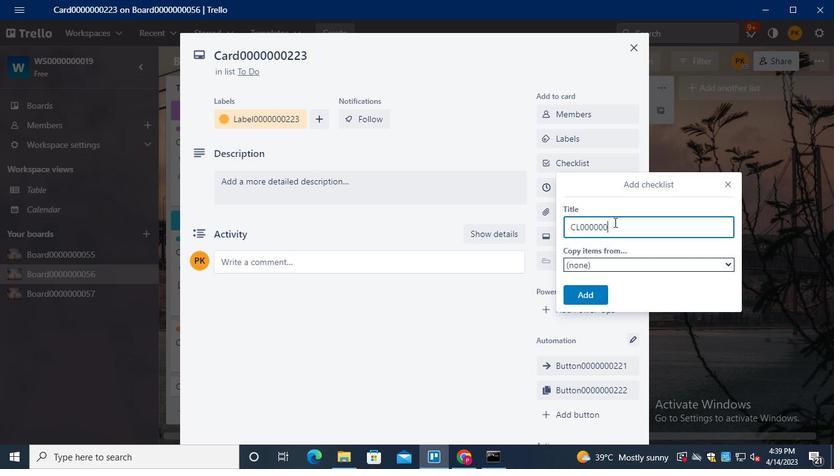 
Action: Keyboard <98>
Screenshot: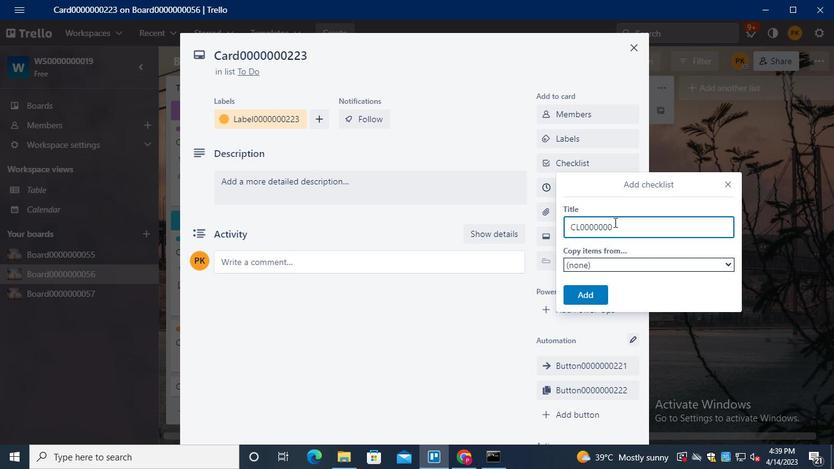 
Action: Keyboard <98>
Screenshot: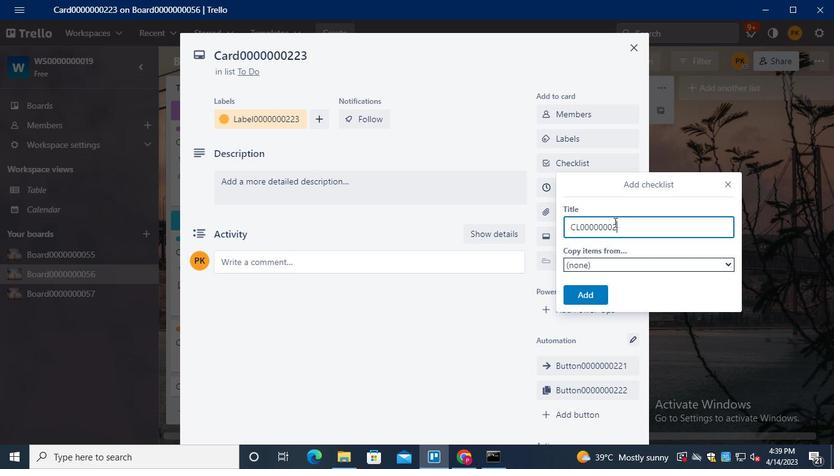 
Action: Keyboard <98>
Screenshot: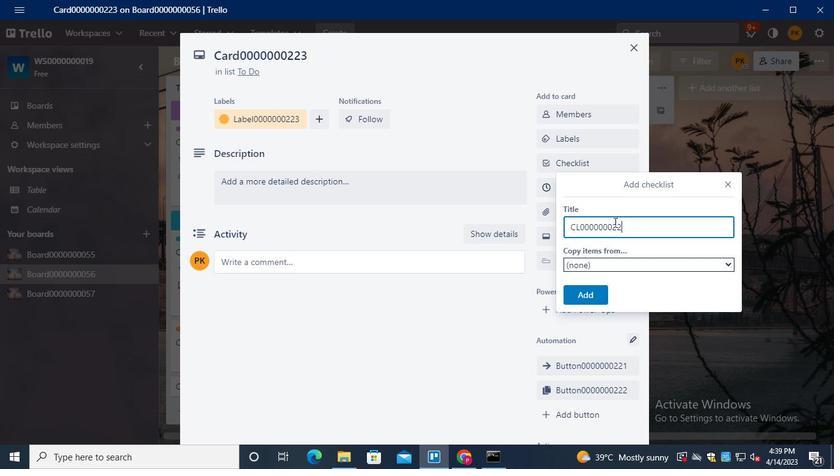 
Action: Mouse moved to (585, 290)
Screenshot: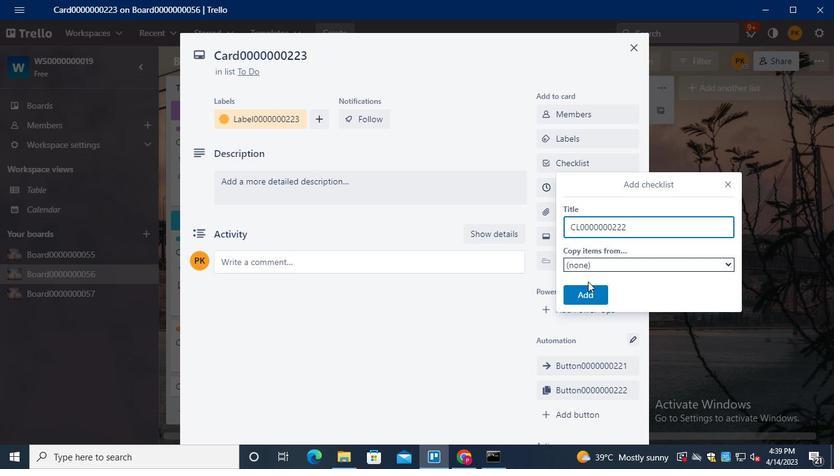 
Action: Mouse pressed left at (585, 290)
Screenshot: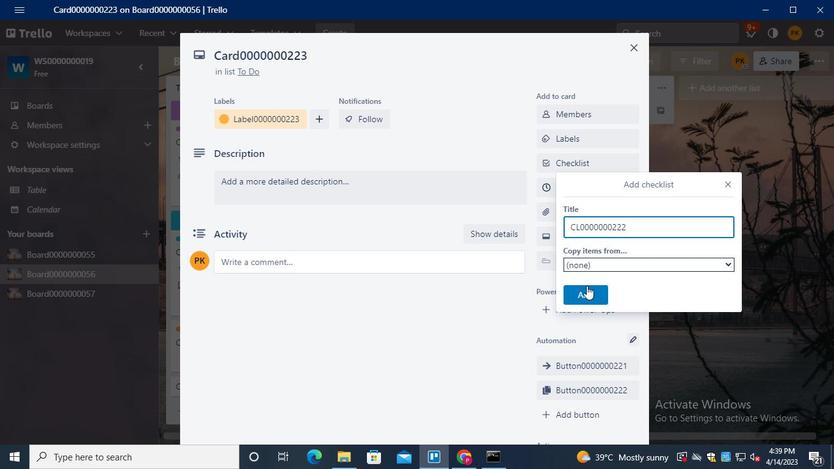 
Action: Mouse moved to (607, 186)
Screenshot: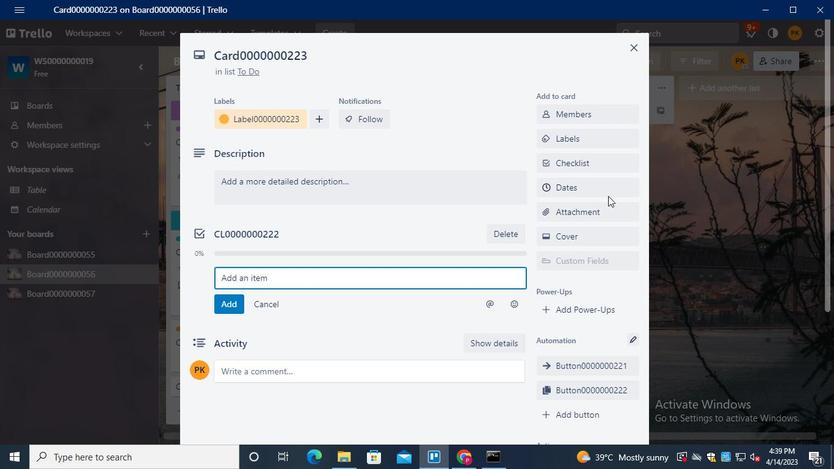 
Action: Mouse pressed left at (607, 186)
Screenshot: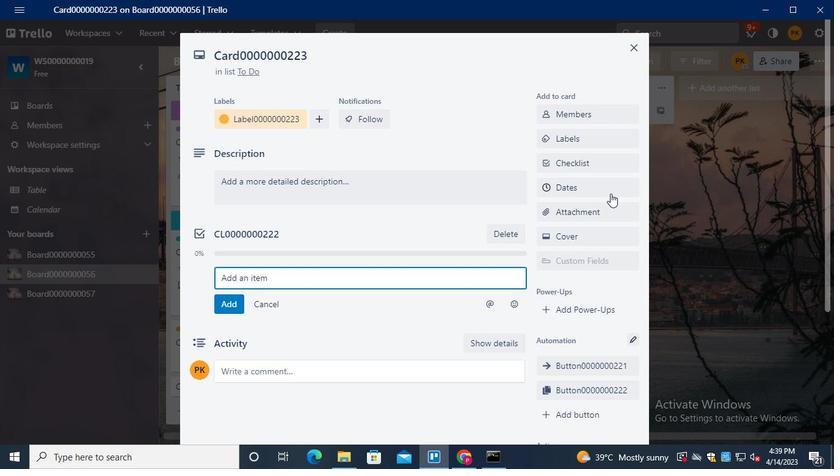 
Action: Mouse moved to (549, 279)
Screenshot: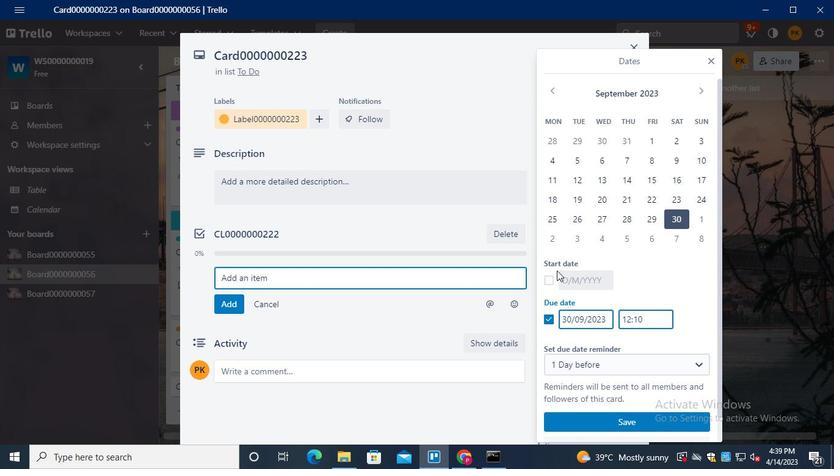 
Action: Mouse pressed left at (549, 279)
Screenshot: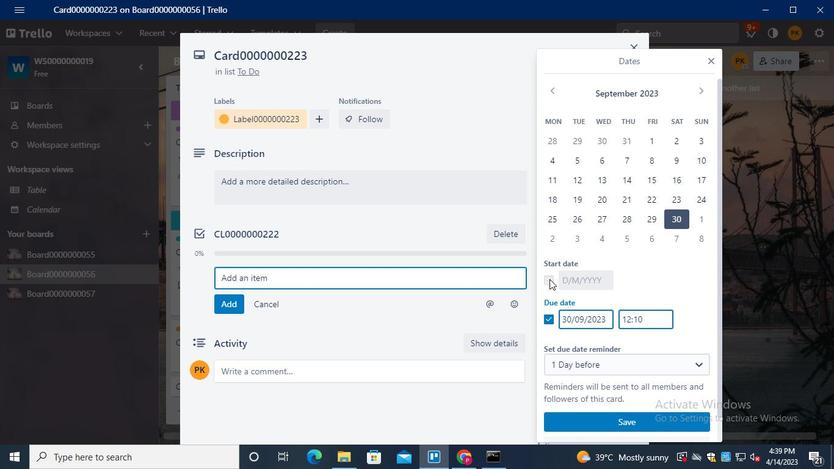 
Action: Mouse moved to (701, 91)
Screenshot: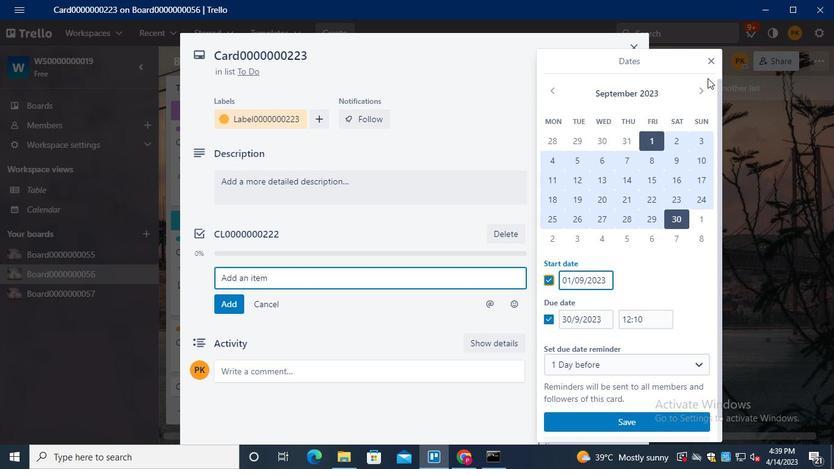 
Action: Mouse pressed left at (701, 91)
Screenshot: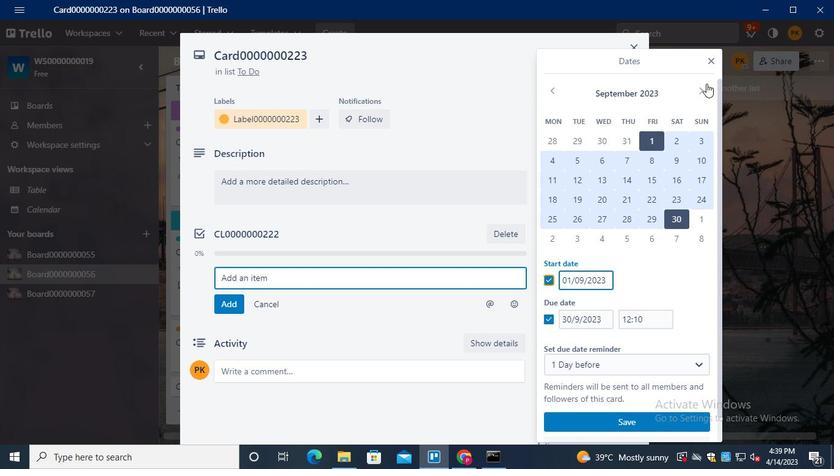 
Action: Mouse moved to (697, 142)
Screenshot: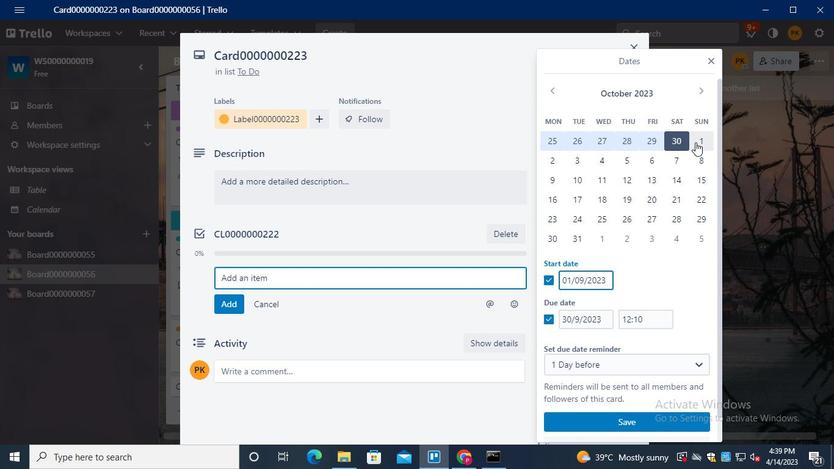 
Action: Mouse pressed left at (697, 142)
Screenshot: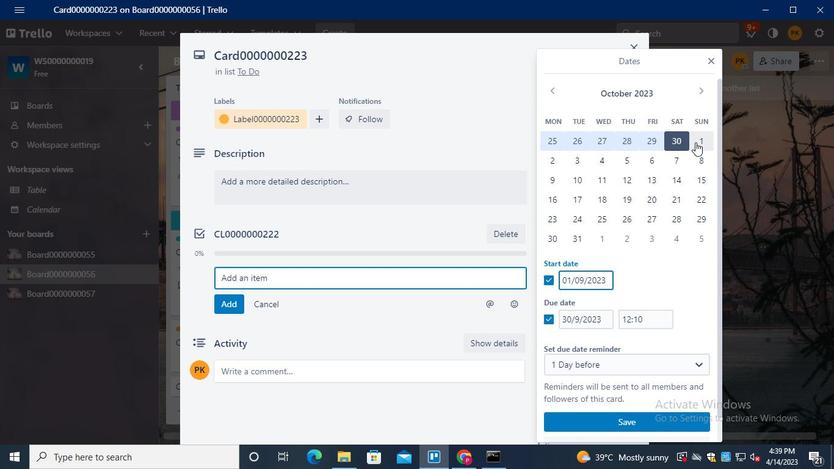 
Action: Mouse moved to (574, 236)
Screenshot: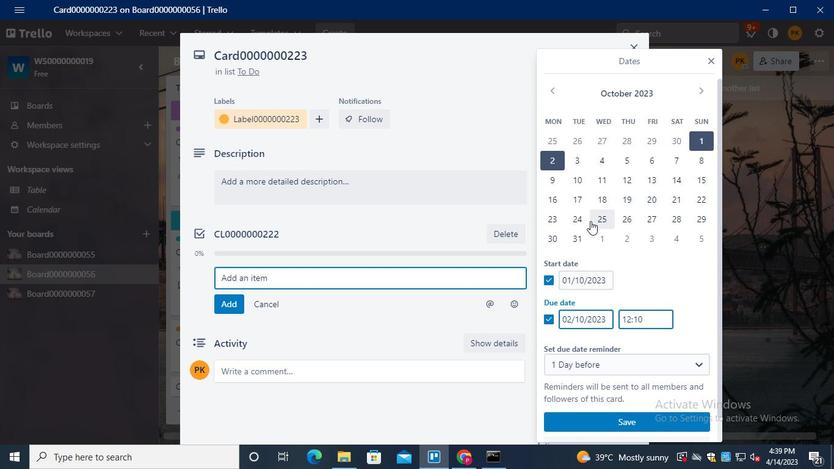 
Action: Mouse pressed left at (574, 236)
Screenshot: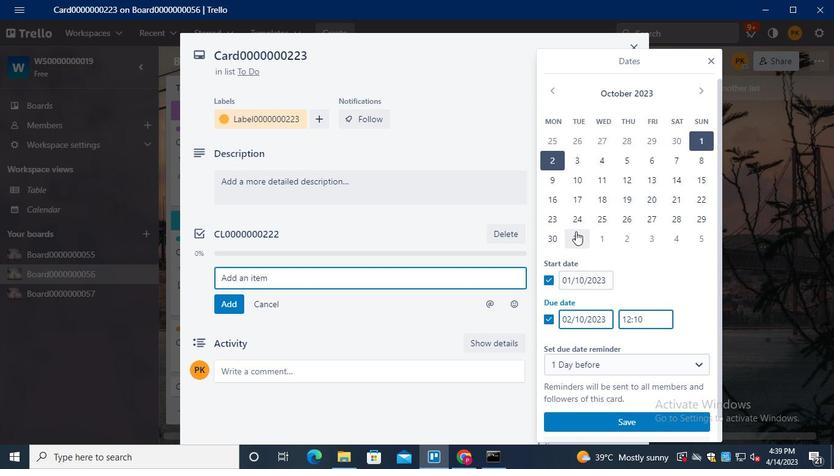 
Action: Mouse moved to (619, 420)
Screenshot: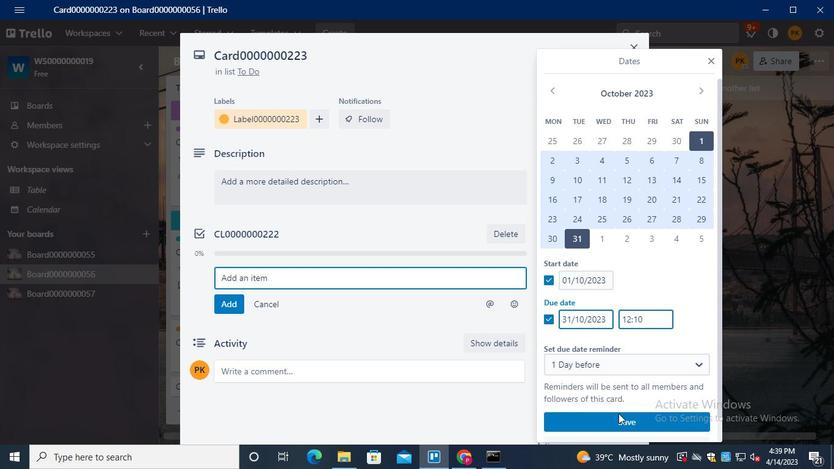 
Action: Mouse pressed left at (619, 420)
Screenshot: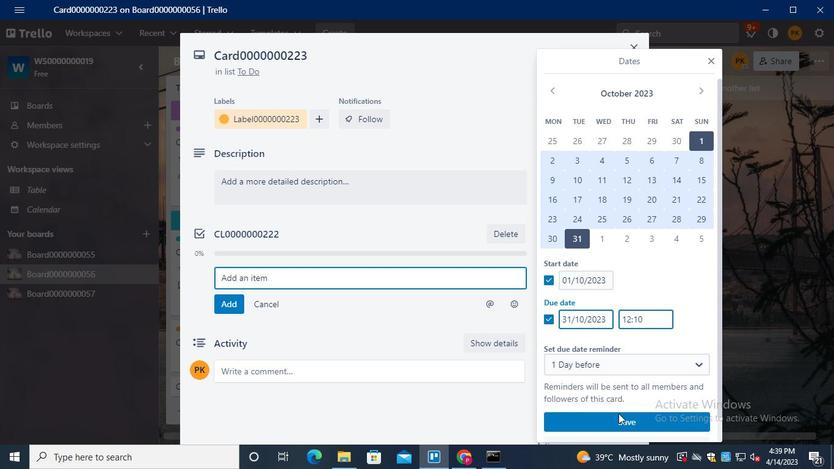 
Action: Mouse moved to (377, 216)
Screenshot: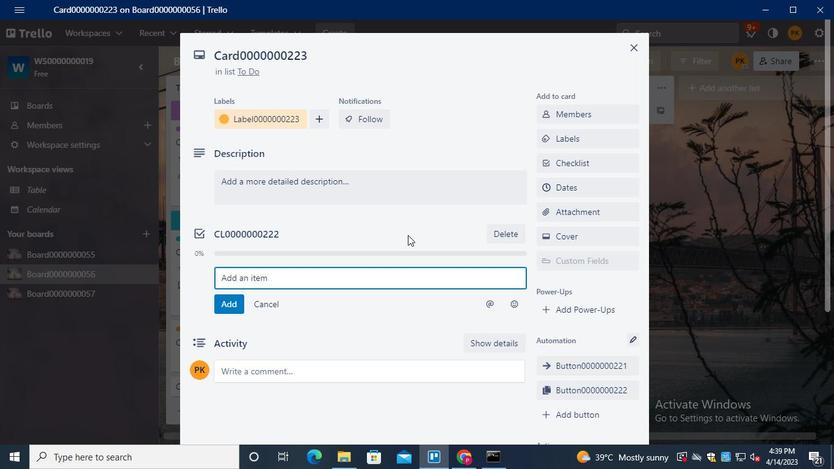 
Action: Keyboard Key.alt_l
Screenshot: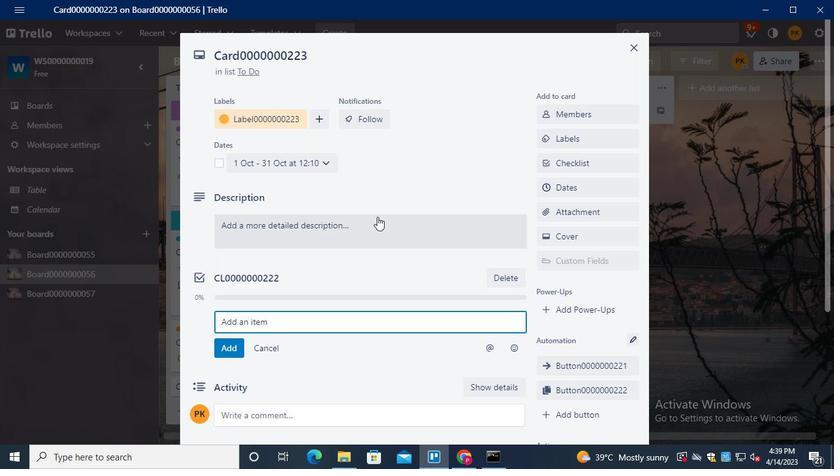 
Action: Keyboard Key.tab
Screenshot: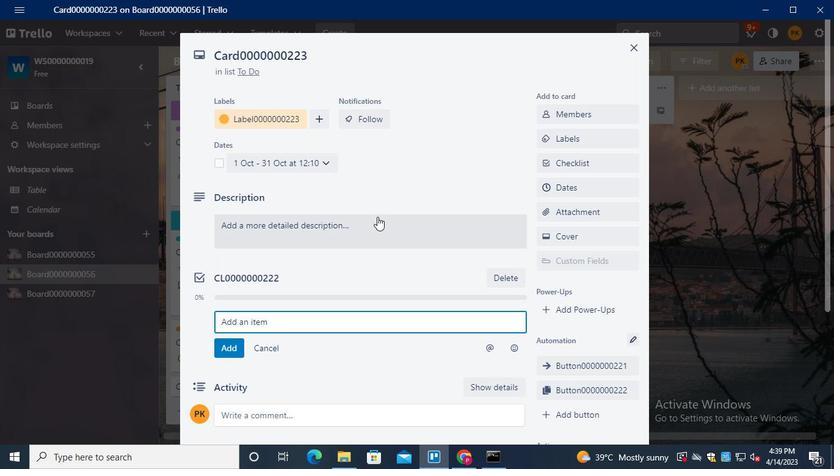 
Action: Mouse moved to (630, 56)
Screenshot: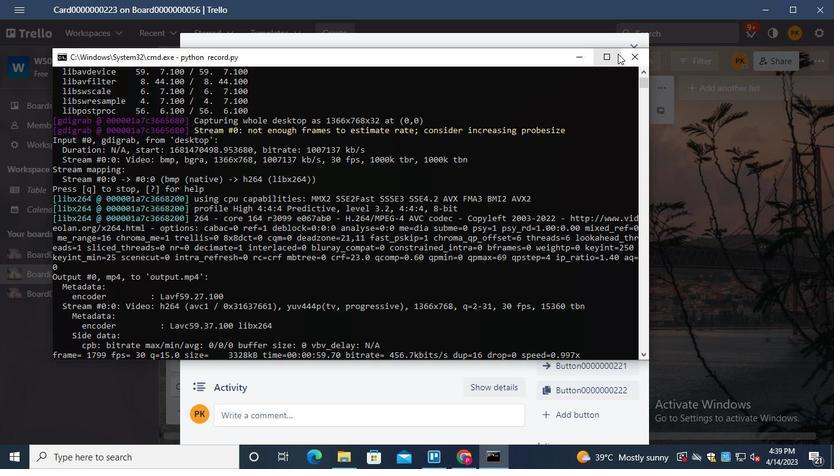 
Action: Mouse pressed left at (630, 56)
Screenshot: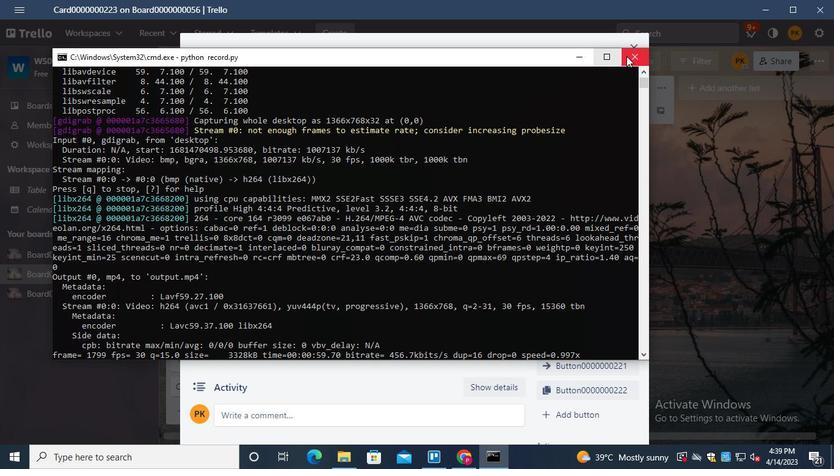 
